 Task: Change the Trello board background to various flower images from Unsplash.
Action: Mouse scrolled (762, 337) with delta (0, 0)
Screenshot: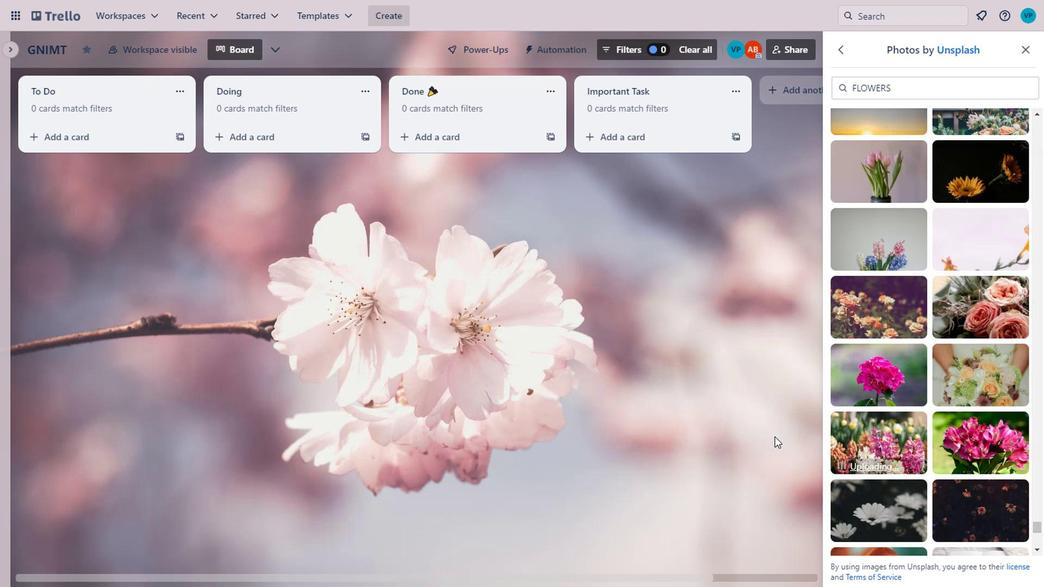 
Action: Mouse scrolled (762, 337) with delta (0, 0)
Screenshot: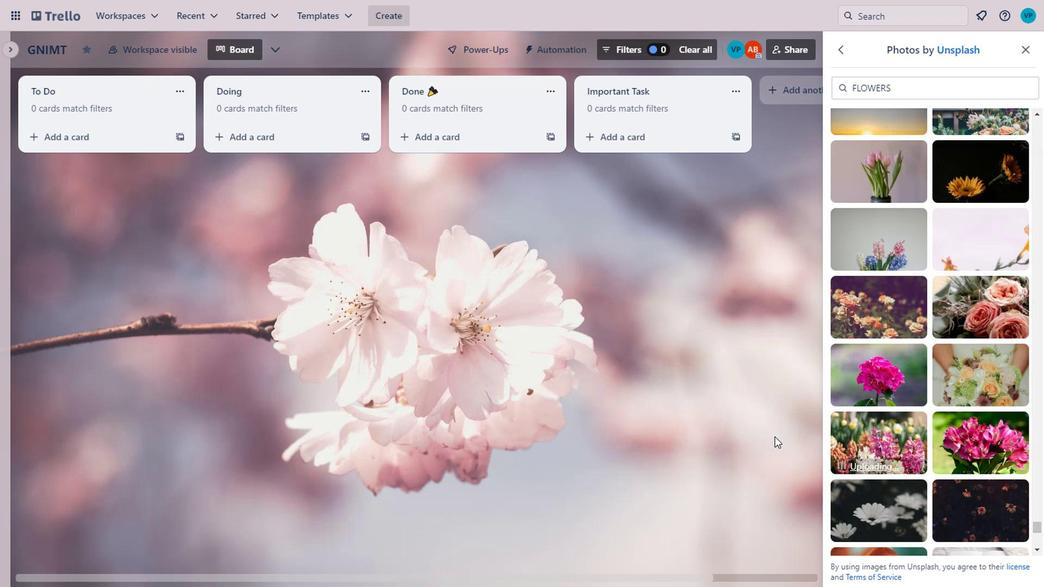 
Action: Mouse moved to (771, 405)
Screenshot: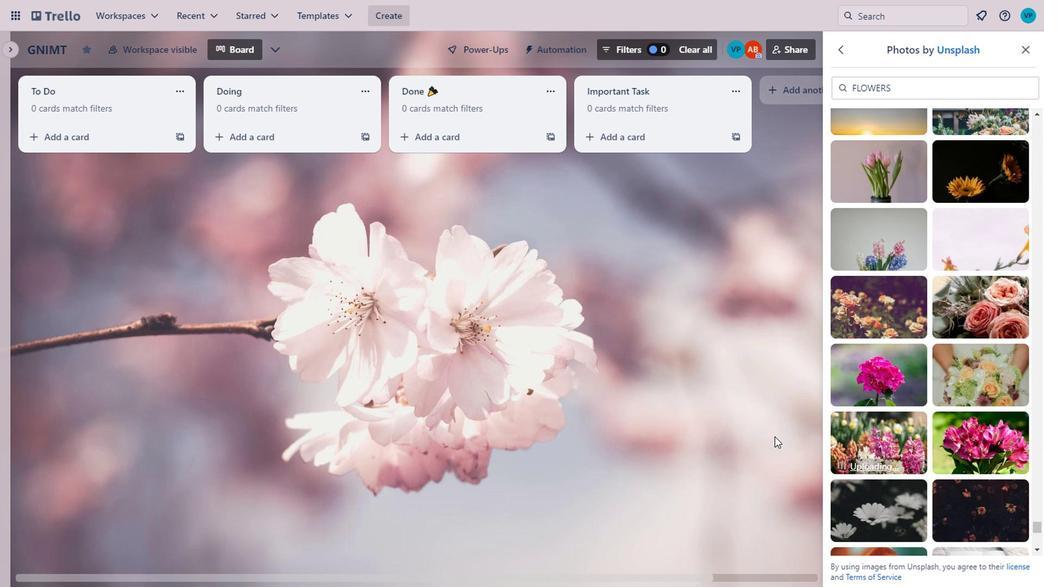 
Action: Mouse pressed left at (771, 405)
Screenshot: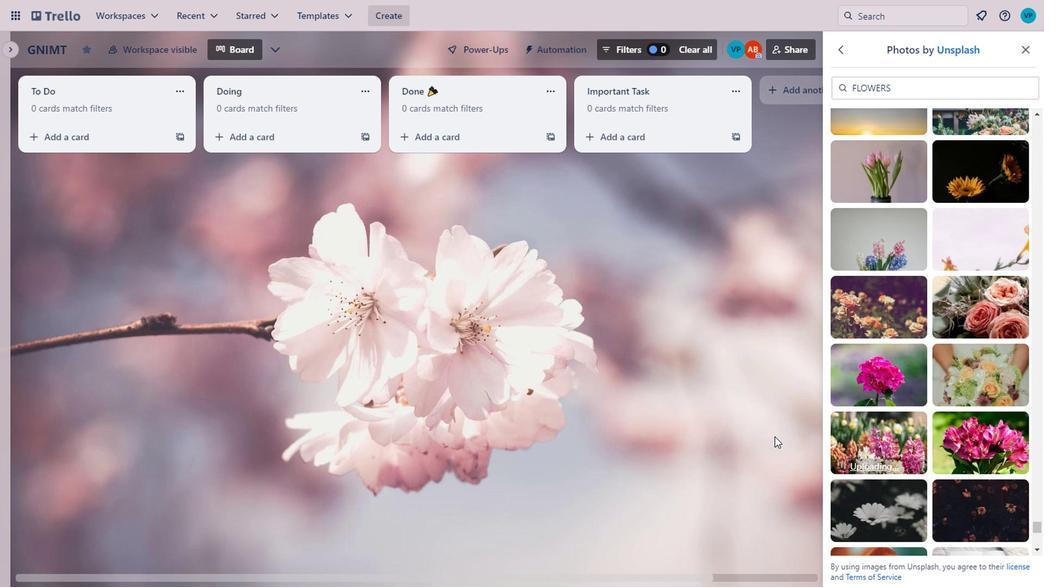 
Action: Mouse moved to (778, 438)
Screenshot: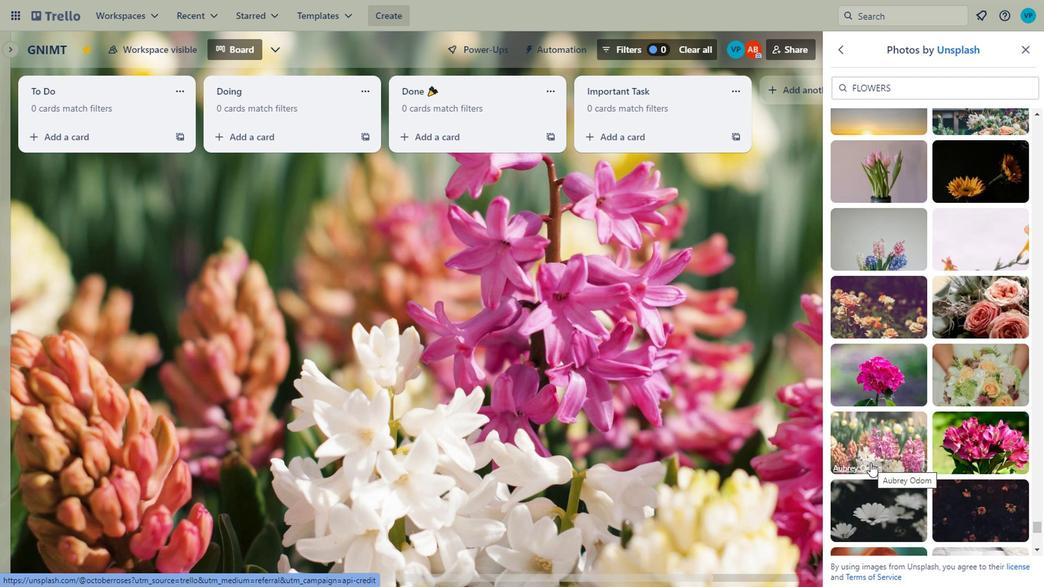 
Action: Mouse scrolled (778, 438) with delta (0, 0)
Screenshot: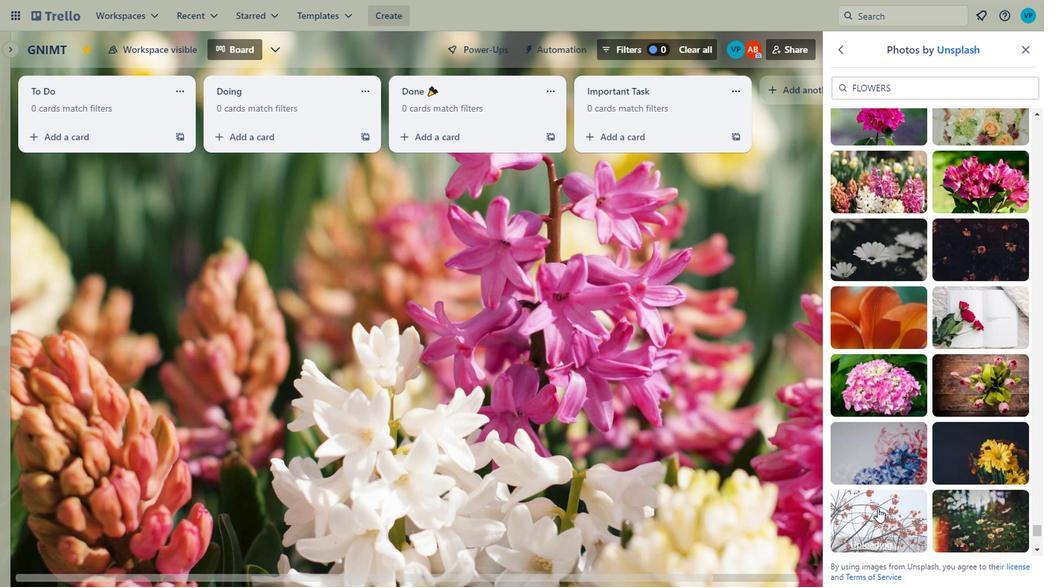
Action: Mouse scrolled (778, 438) with delta (0, 0)
Screenshot: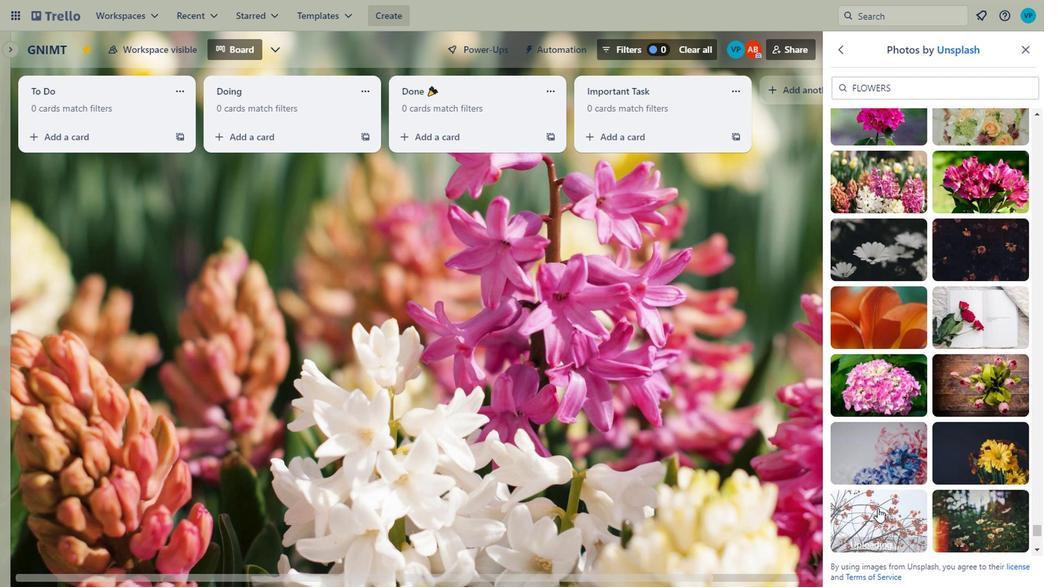 
Action: Mouse scrolled (778, 438) with delta (0, 0)
Screenshot: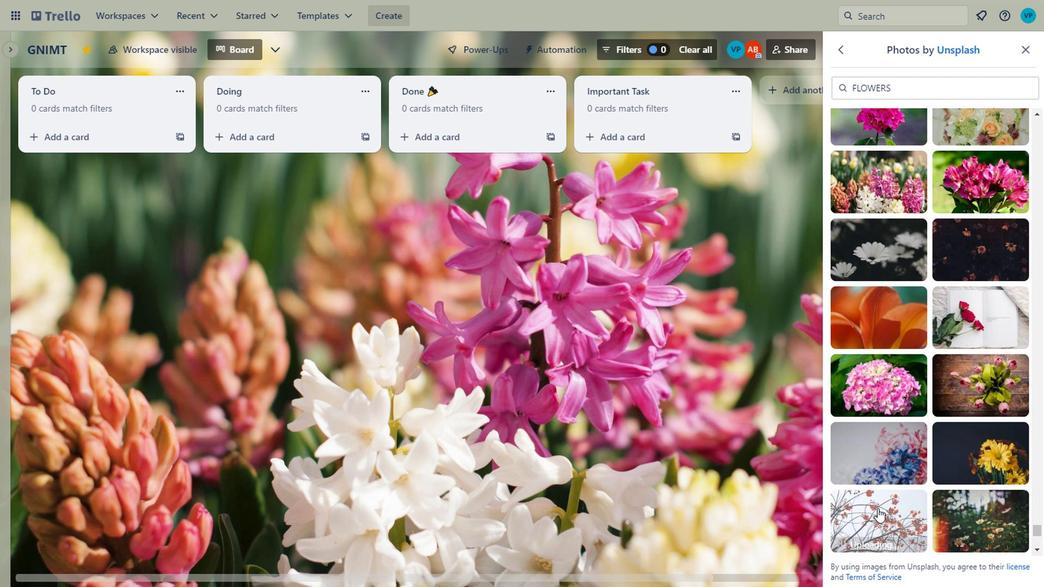 
Action: Mouse moved to (784, 476)
Screenshot: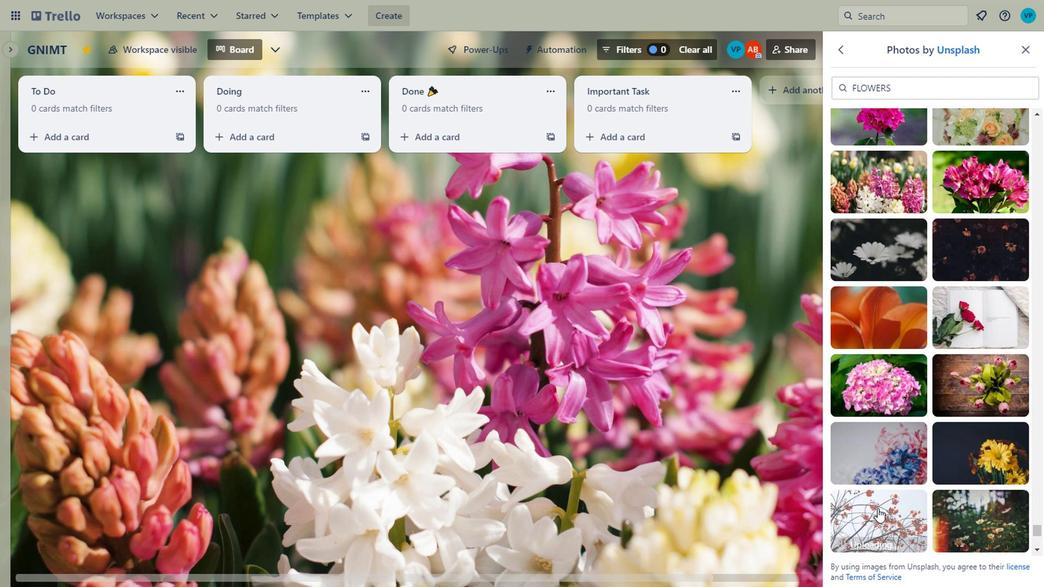 
Action: Mouse pressed left at (784, 476)
Screenshot: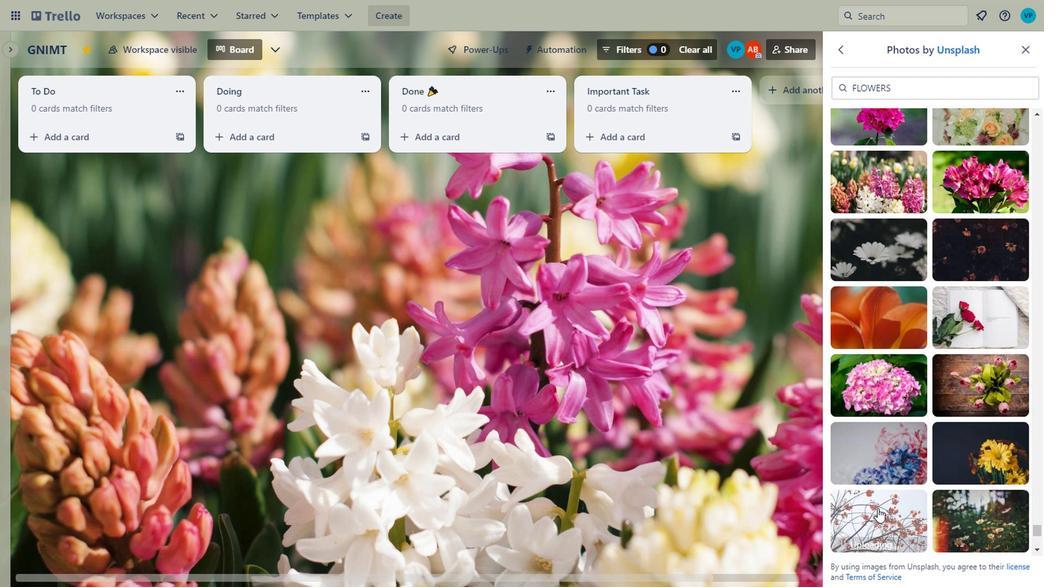 
Action: Mouse scrolled (784, 476) with delta (0, 0)
Screenshot: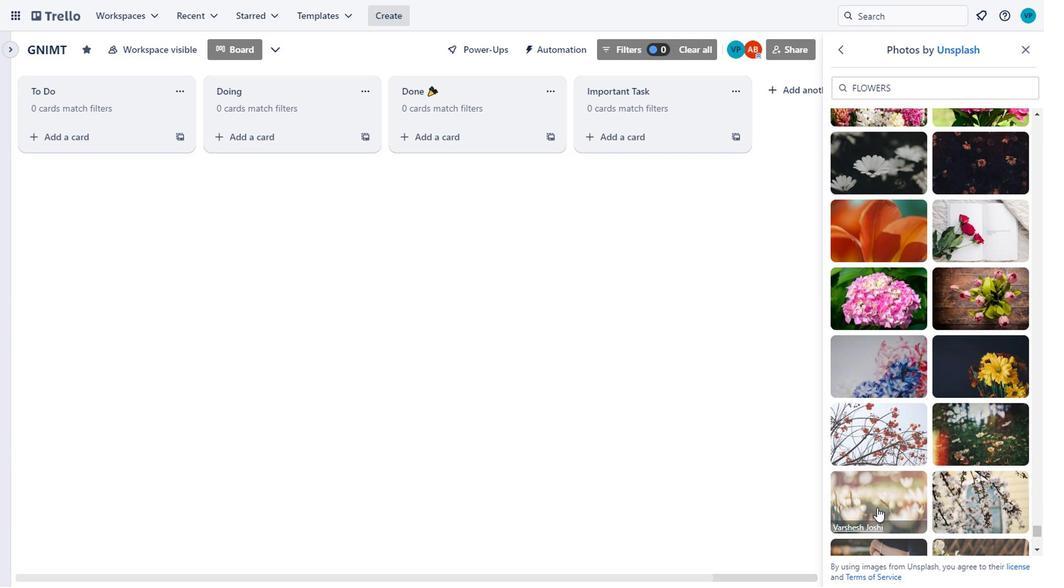 
Action: Mouse moved to (783, 475)
Screenshot: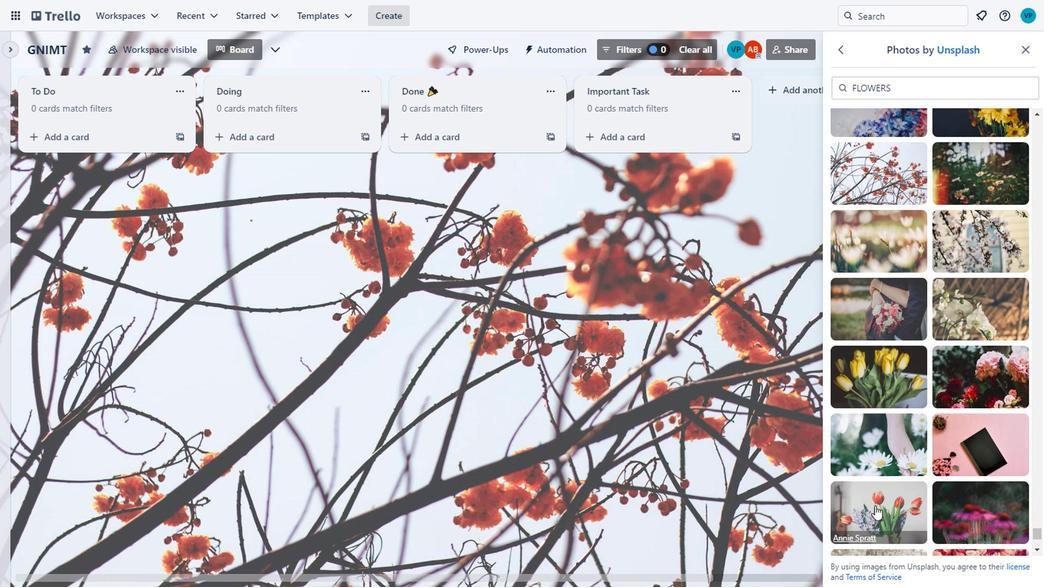 
Action: Mouse scrolled (783, 474) with delta (0, 0)
Screenshot: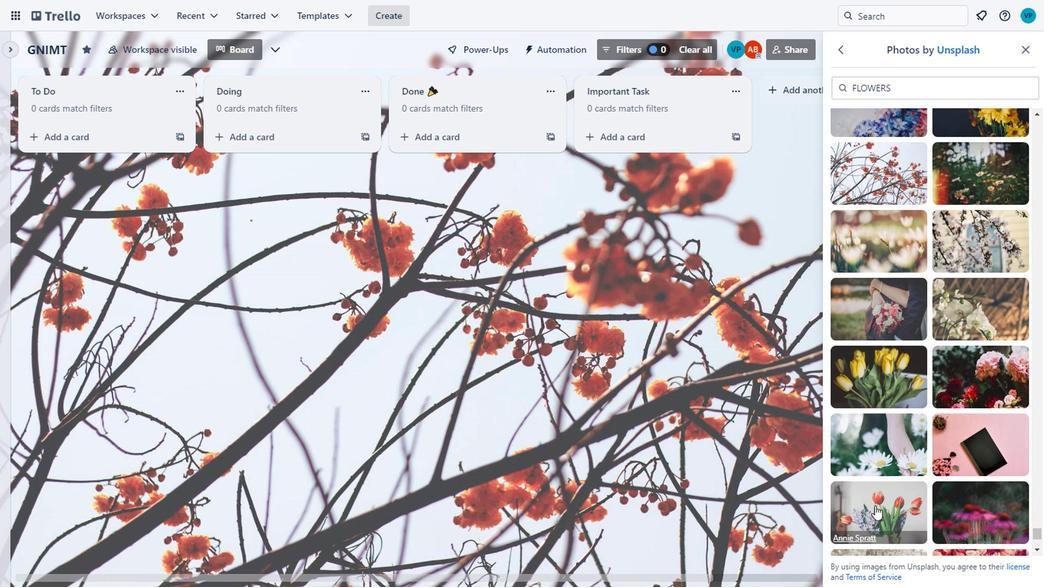 
Action: Mouse scrolled (783, 474) with delta (0, 0)
Screenshot: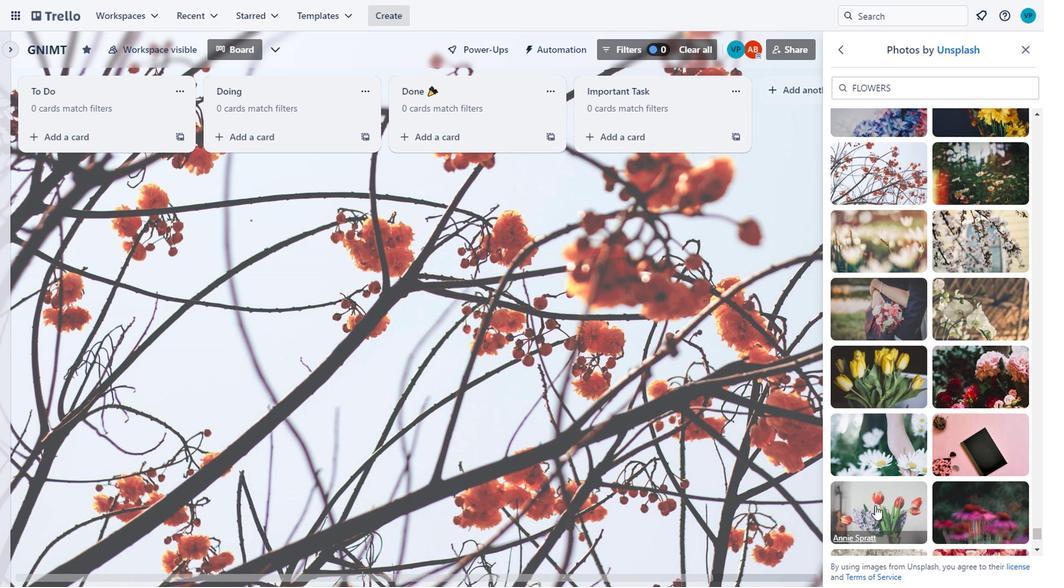 
Action: Mouse scrolled (783, 474) with delta (0, 0)
Screenshot: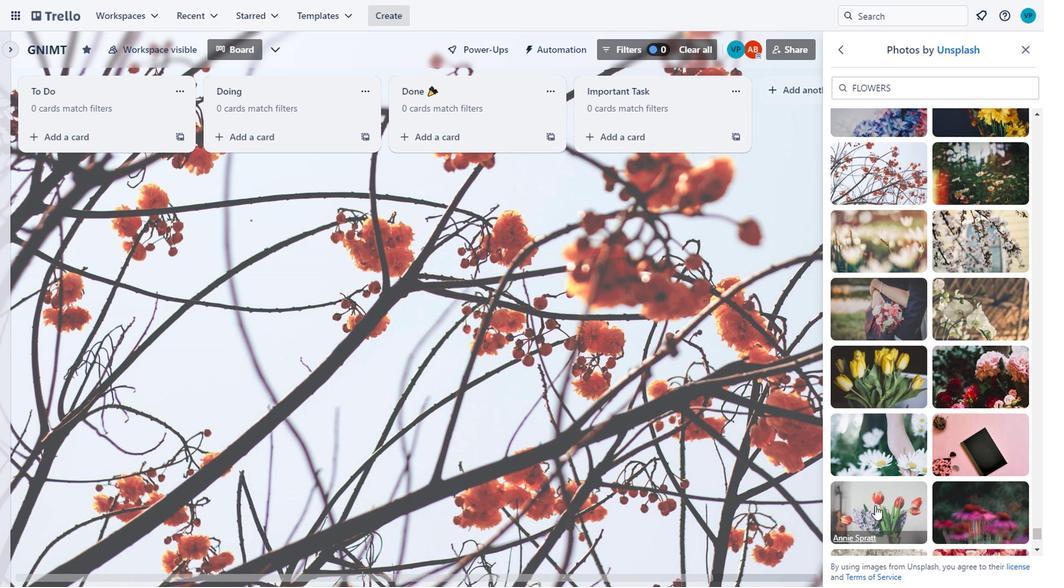 
Action: Mouse moved to (781, 474)
Screenshot: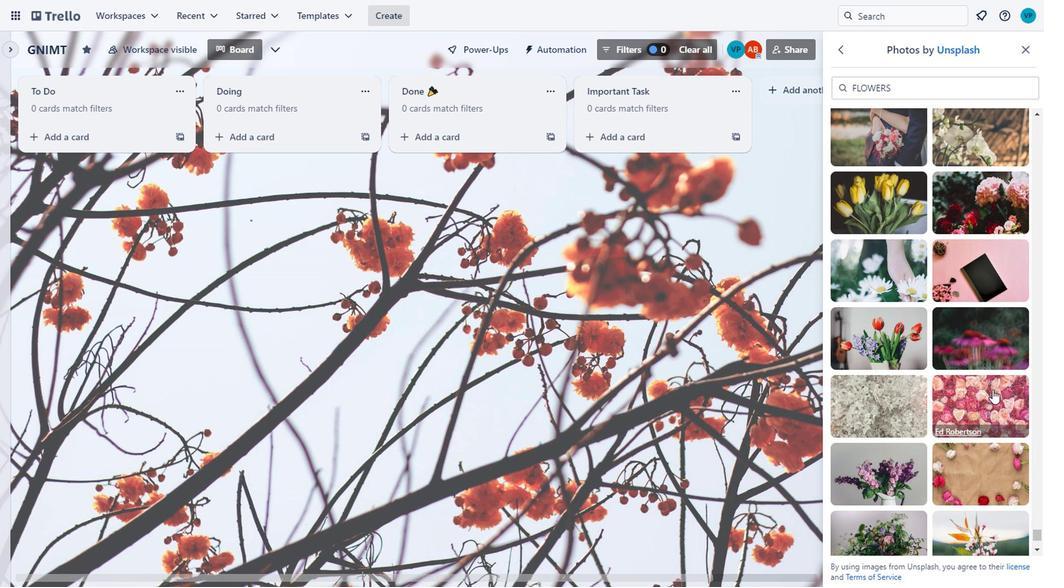 
Action: Mouse scrolled (781, 474) with delta (0, 0)
Screenshot: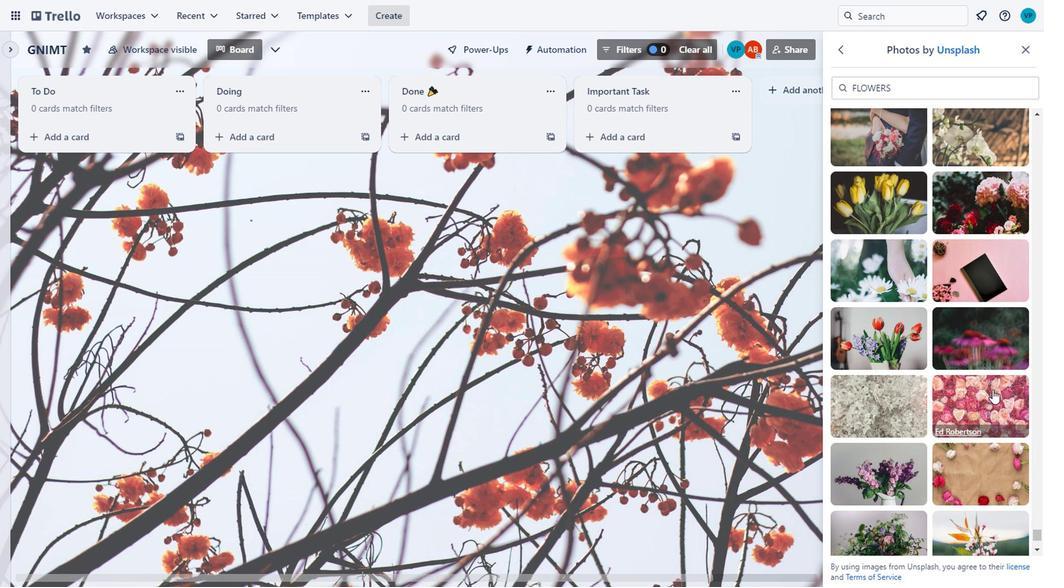 
Action: Mouse moved to (781, 476)
Screenshot: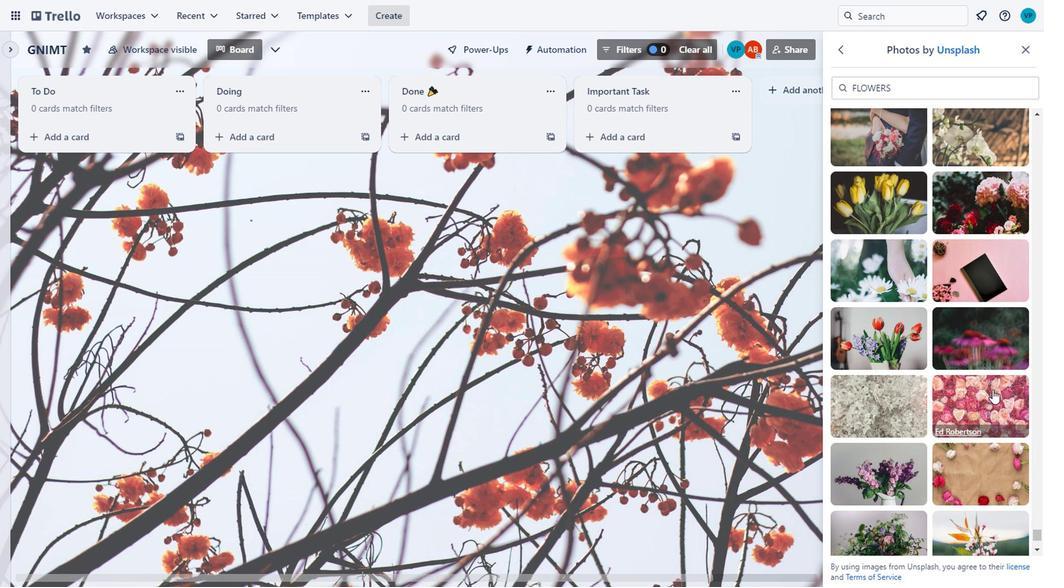 
Action: Mouse scrolled (781, 476) with delta (0, 0)
Screenshot: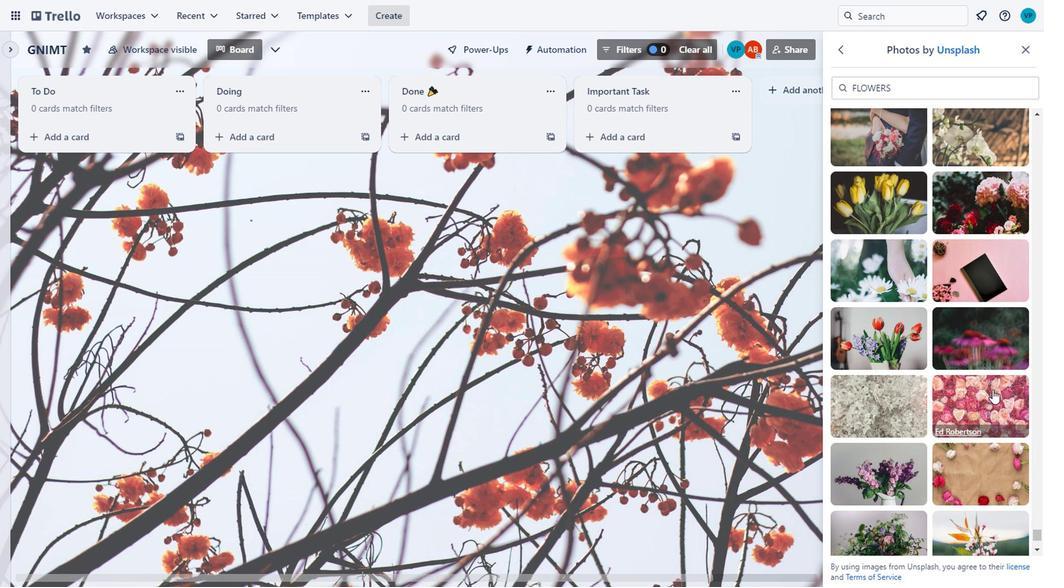 
Action: Mouse moved to (880, 377)
Screenshot: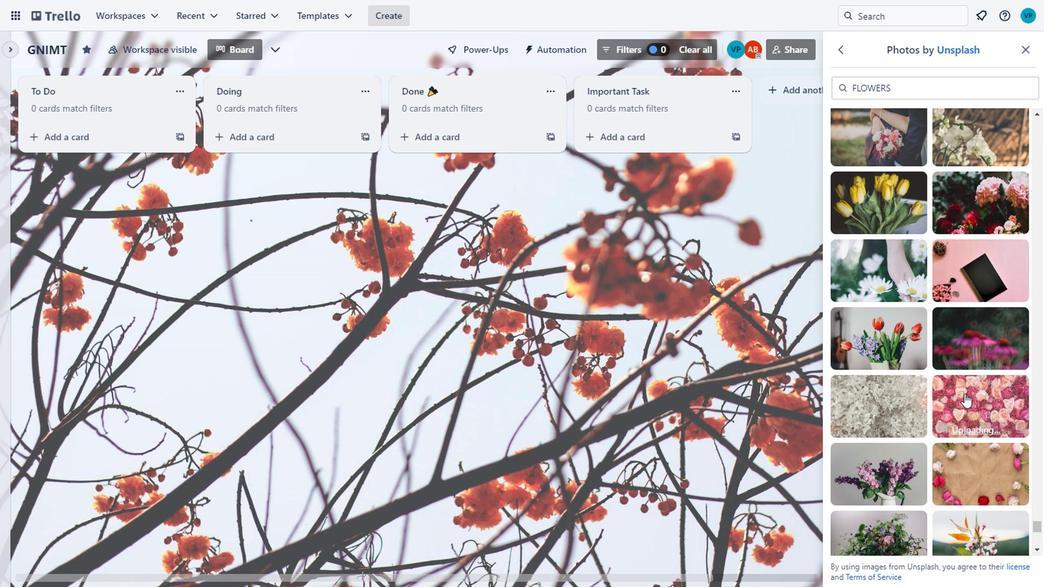 
Action: Mouse pressed left at (880, 377)
Screenshot: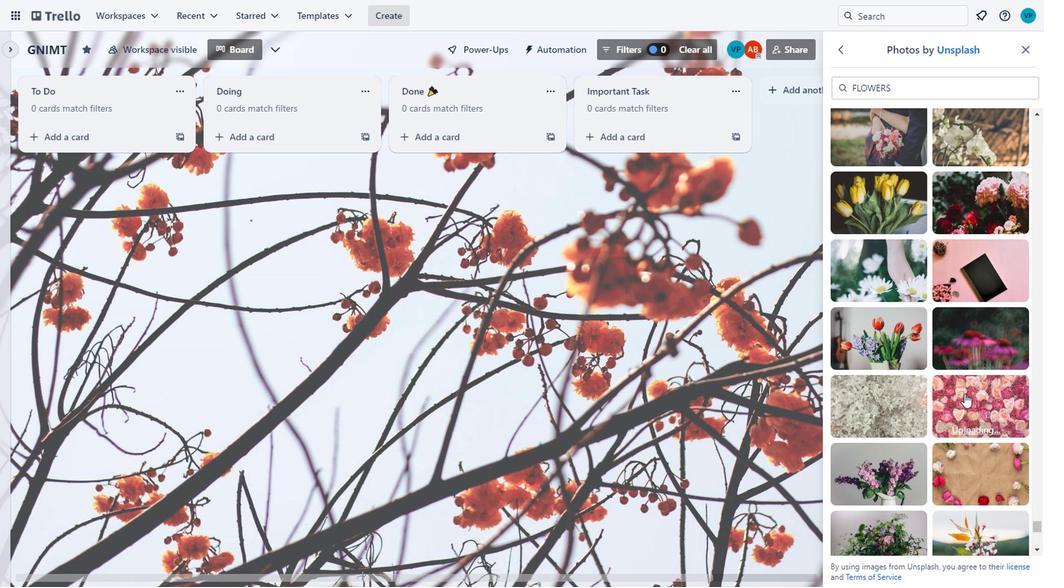 
Action: Mouse moved to (856, 381)
Screenshot: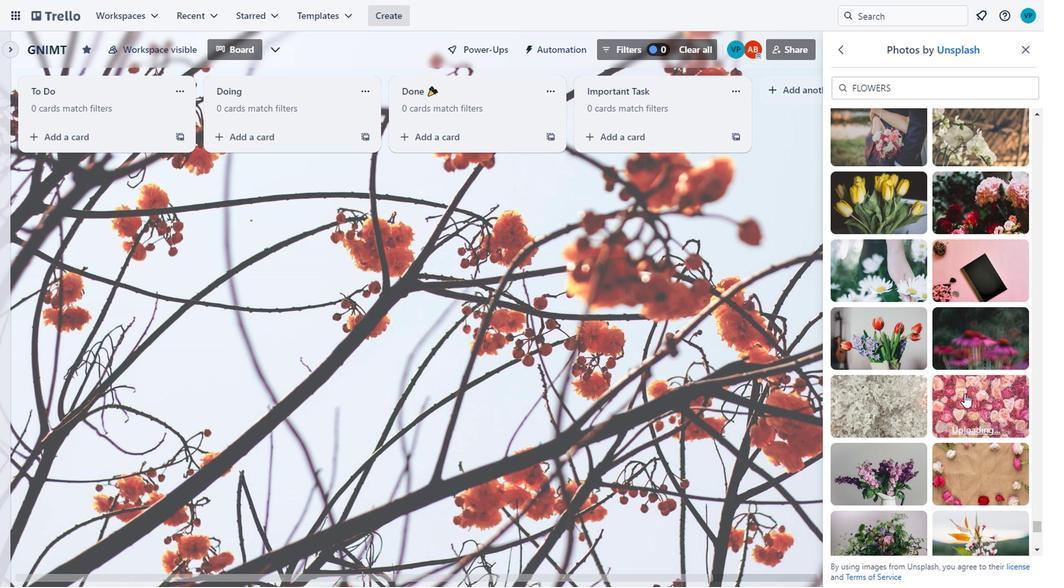 
Action: Mouse scrolled (856, 380) with delta (0, 0)
Screenshot: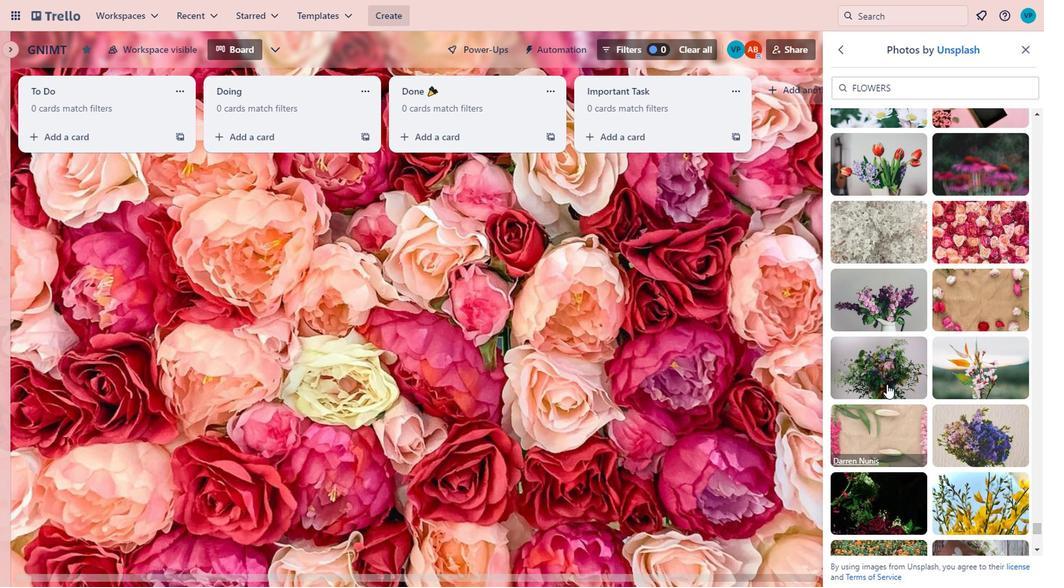 
Action: Mouse scrolled (856, 380) with delta (0, 0)
Screenshot: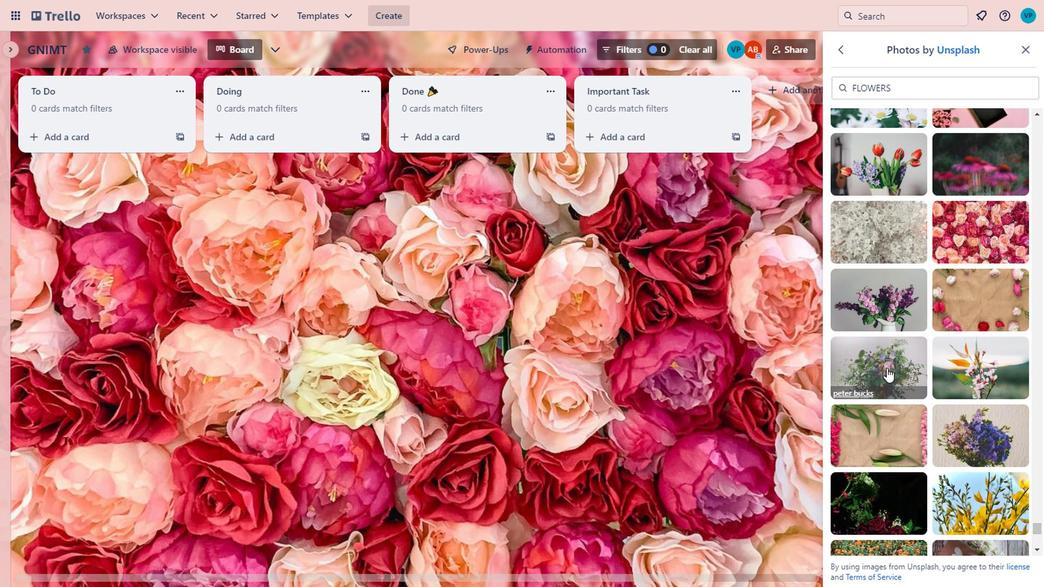 
Action: Mouse moved to (788, 345)
Screenshot: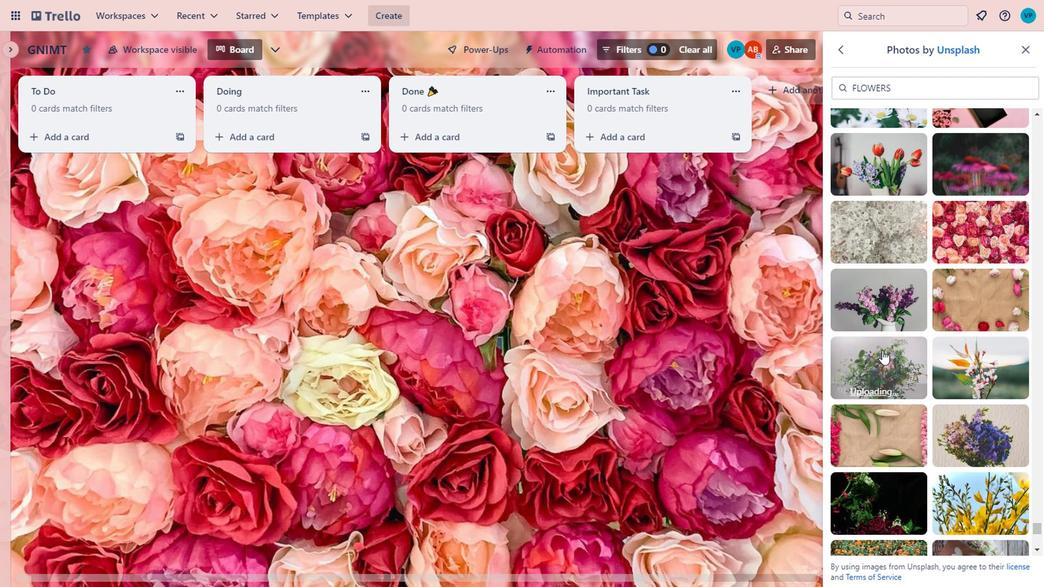 
Action: Mouse pressed left at (788, 345)
Screenshot: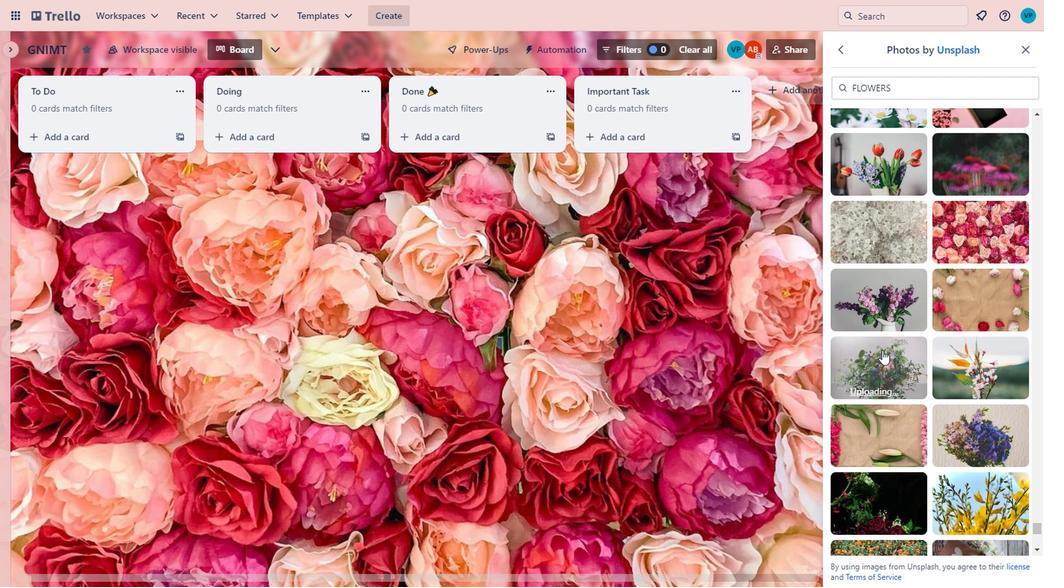 
Action: Mouse moved to (868, 287)
Screenshot: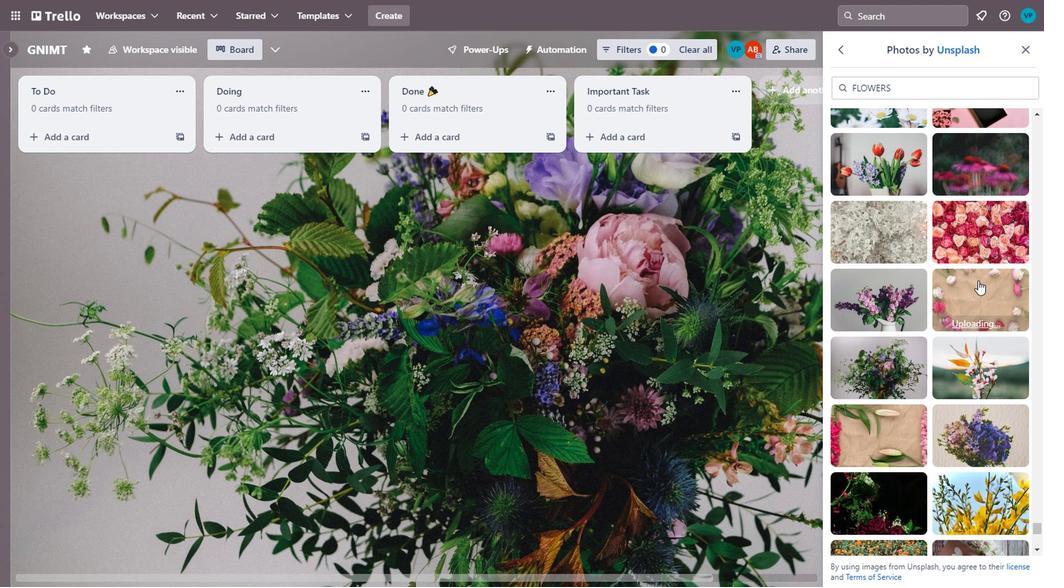 
Action: Mouse pressed left at (868, 287)
Screenshot: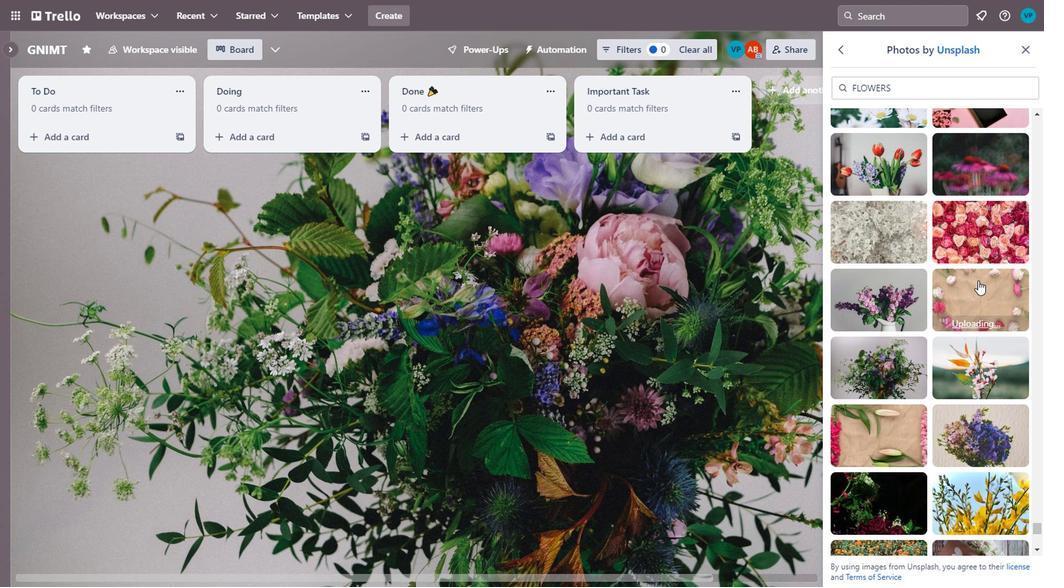 
Action: Mouse moved to (859, 303)
Screenshot: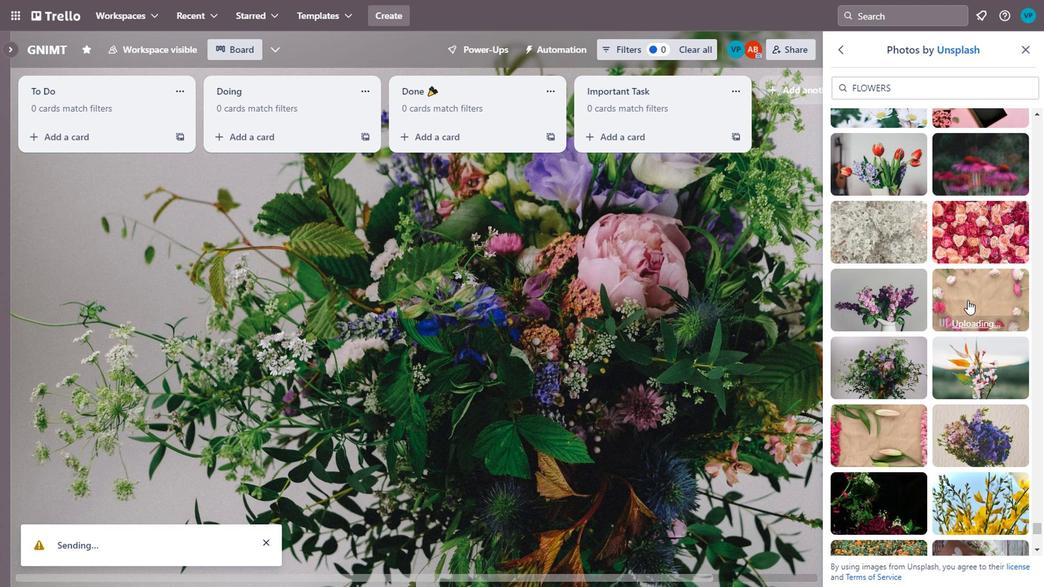 
Action: Mouse scrolled (859, 302) with delta (0, 0)
Screenshot: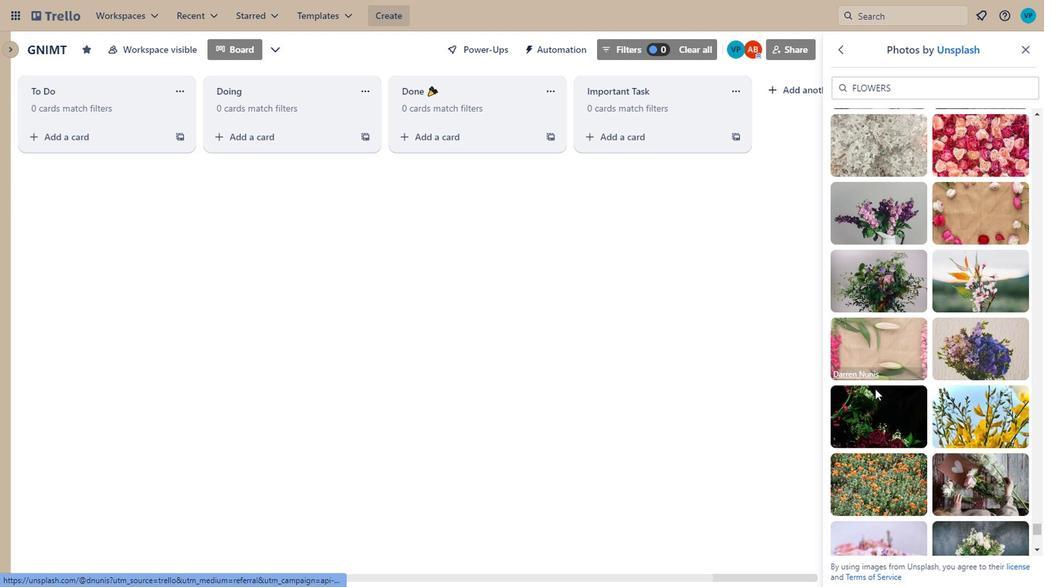 
Action: Mouse moved to (799, 365)
Screenshot: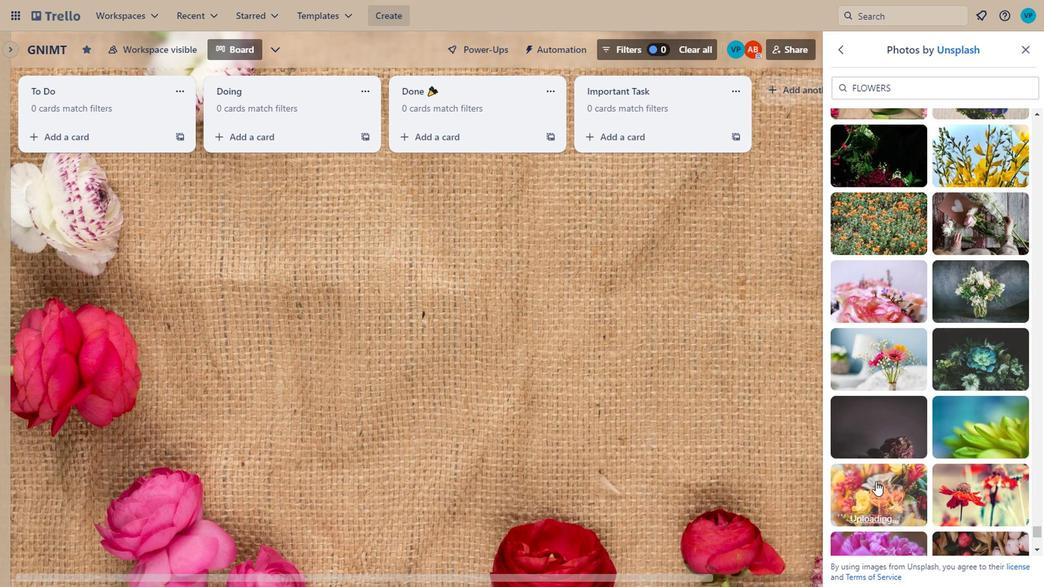 
Action: Mouse scrolled (799, 365) with delta (0, 0)
Screenshot: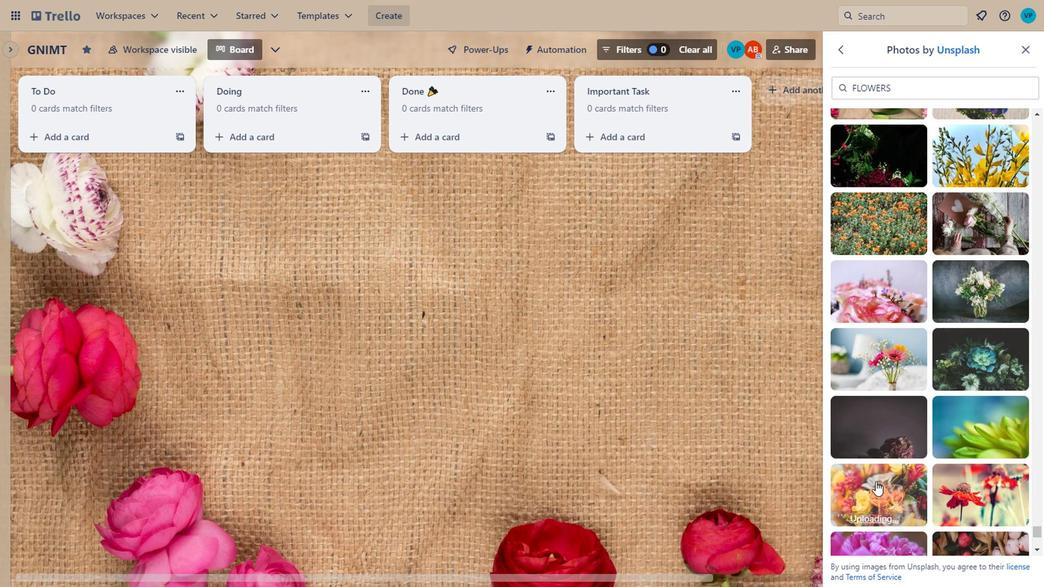 
Action: Mouse scrolled (799, 365) with delta (0, 0)
Screenshot: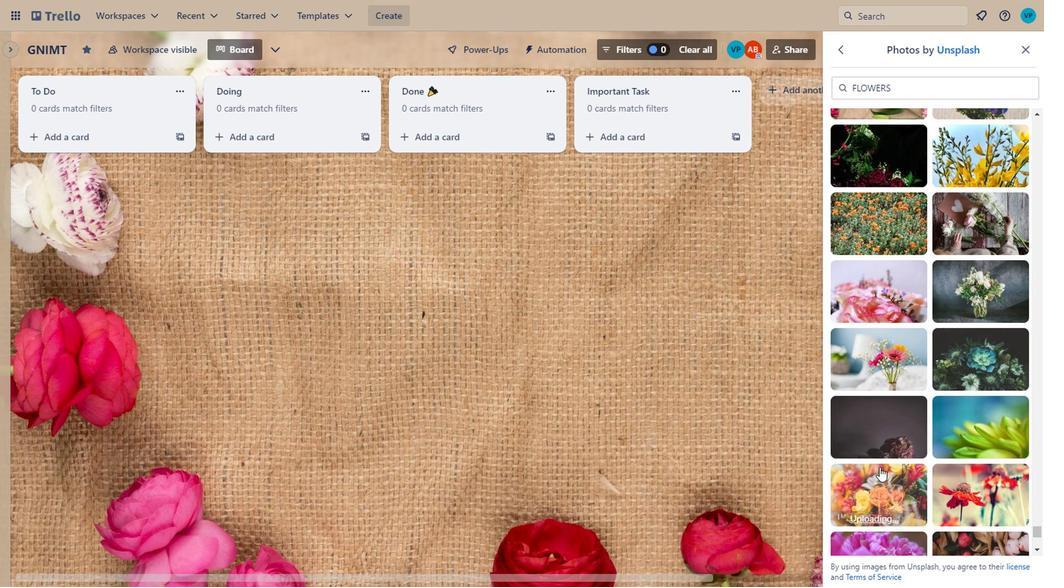 
Action: Mouse moved to (799, 366)
Screenshot: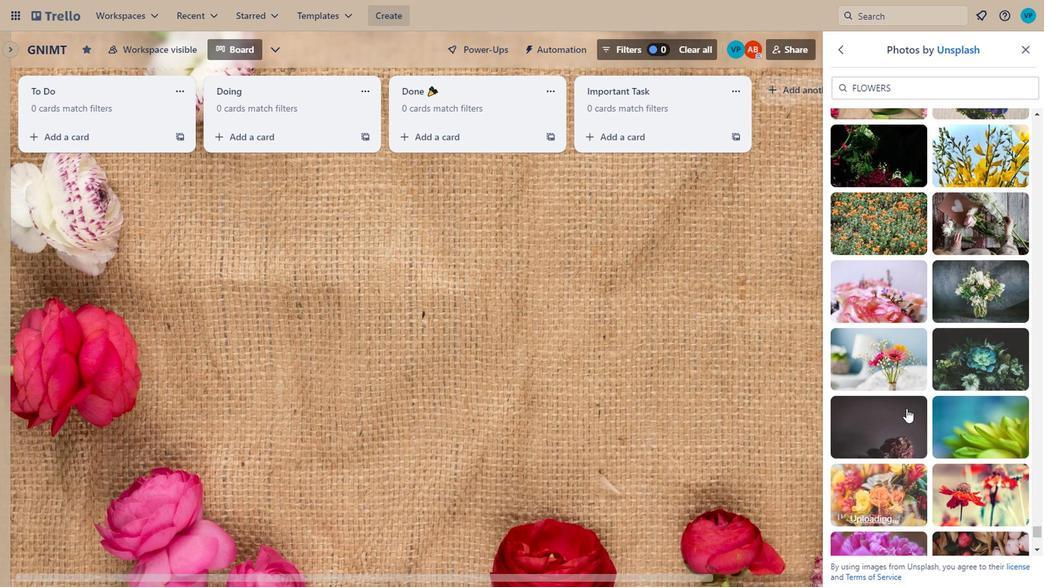 
Action: Mouse scrolled (799, 365) with delta (0, 0)
Screenshot: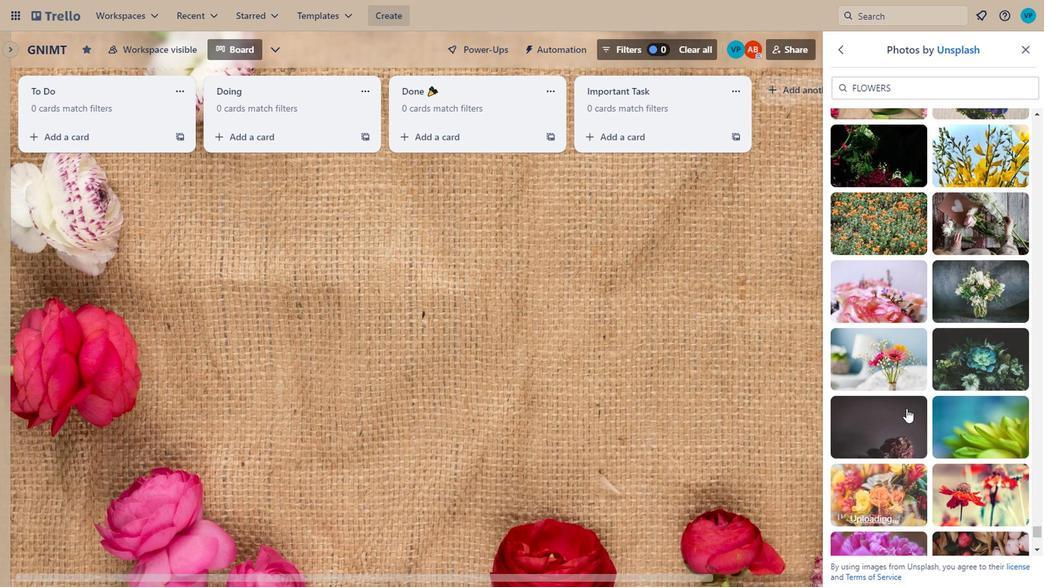 
Action: Mouse moved to (783, 454)
Screenshot: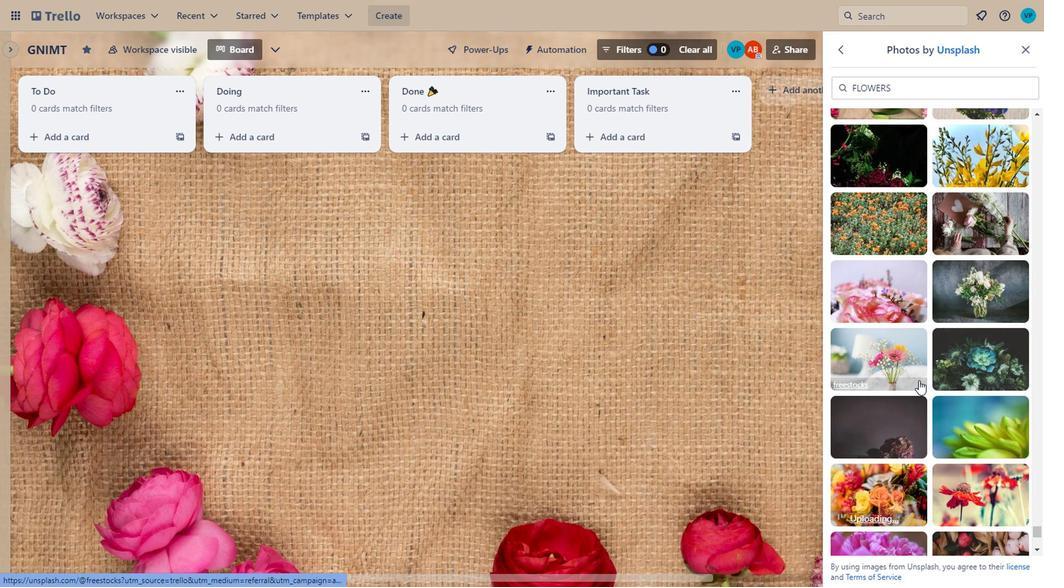 
Action: Mouse pressed left at (783, 454)
Screenshot: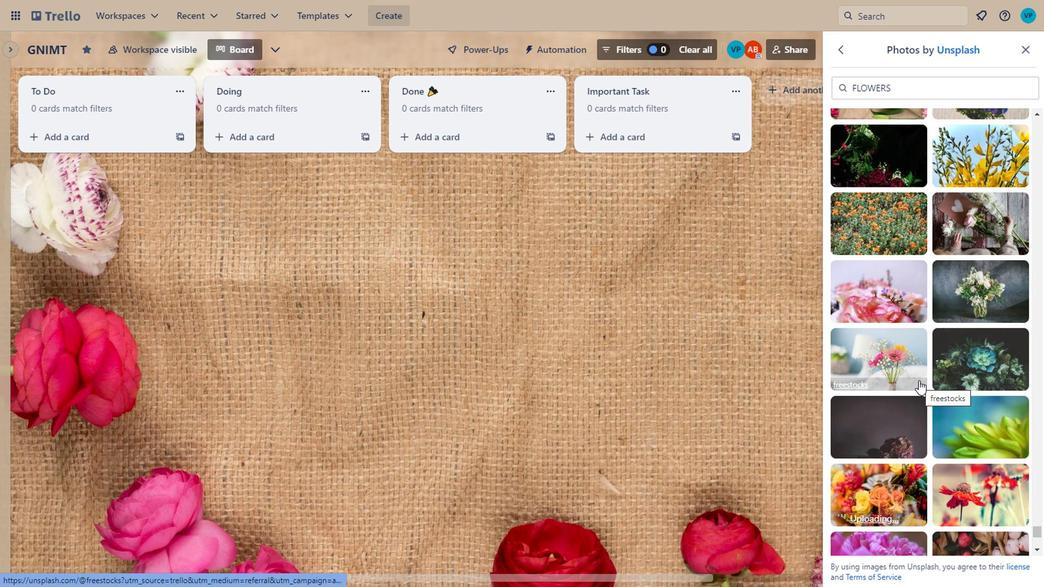 
Action: Mouse moved to (818, 370)
Screenshot: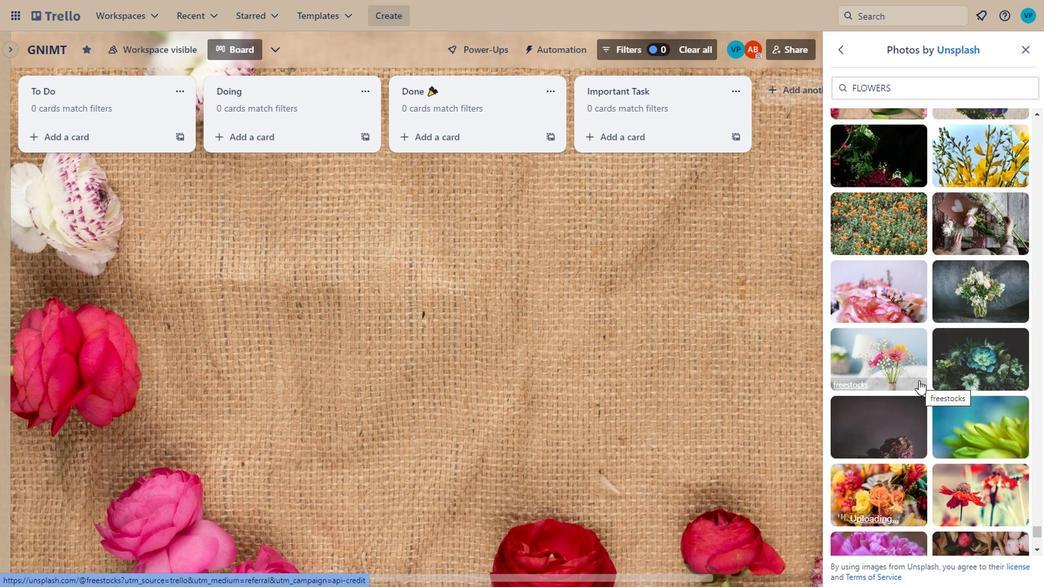
Action: Mouse scrolled (818, 369) with delta (0, 0)
Screenshot: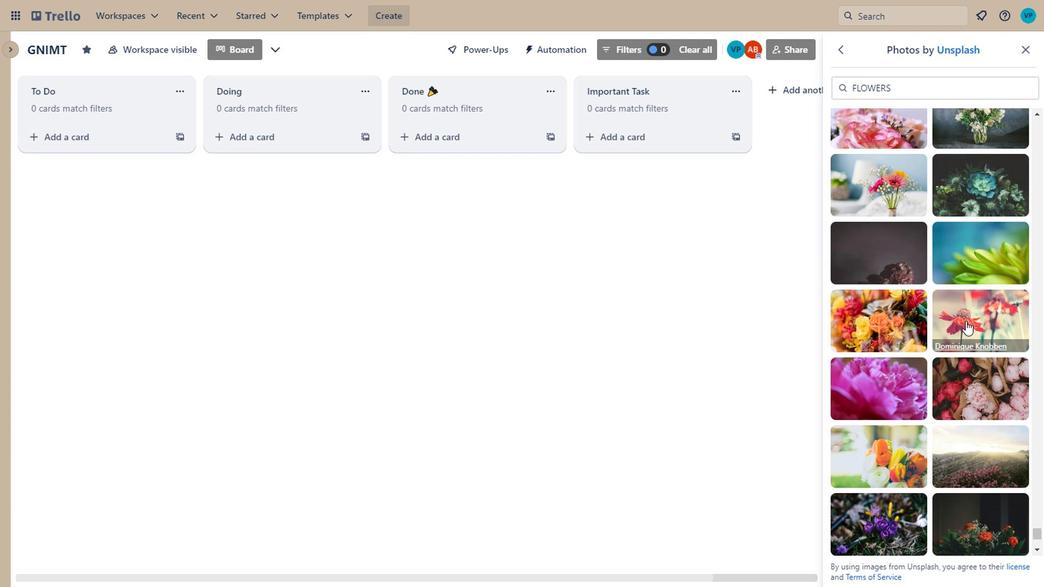
Action: Mouse scrolled (818, 369) with delta (0, 0)
Screenshot: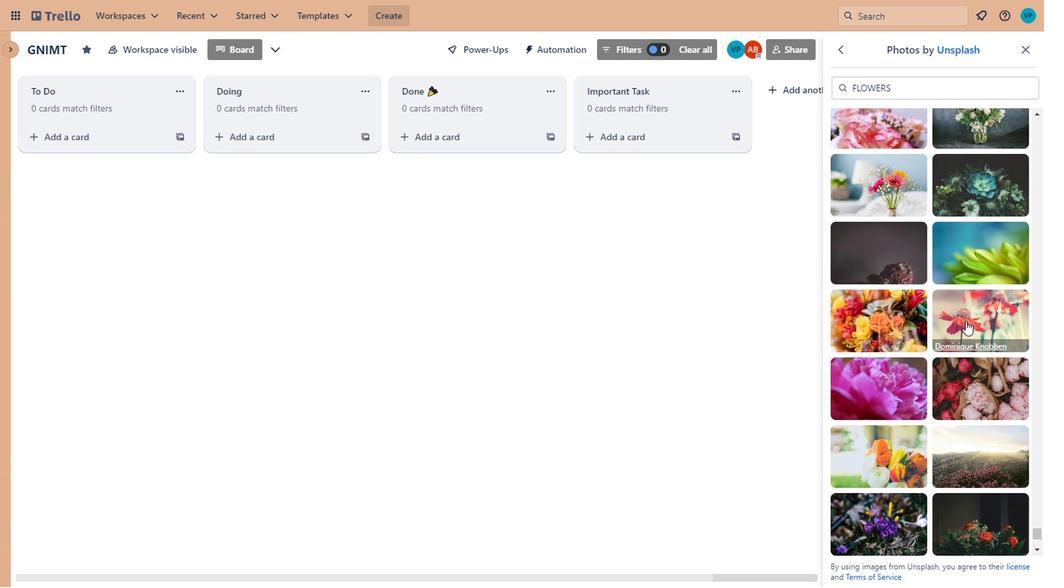 
Action: Mouse moved to (802, 363)
Screenshot: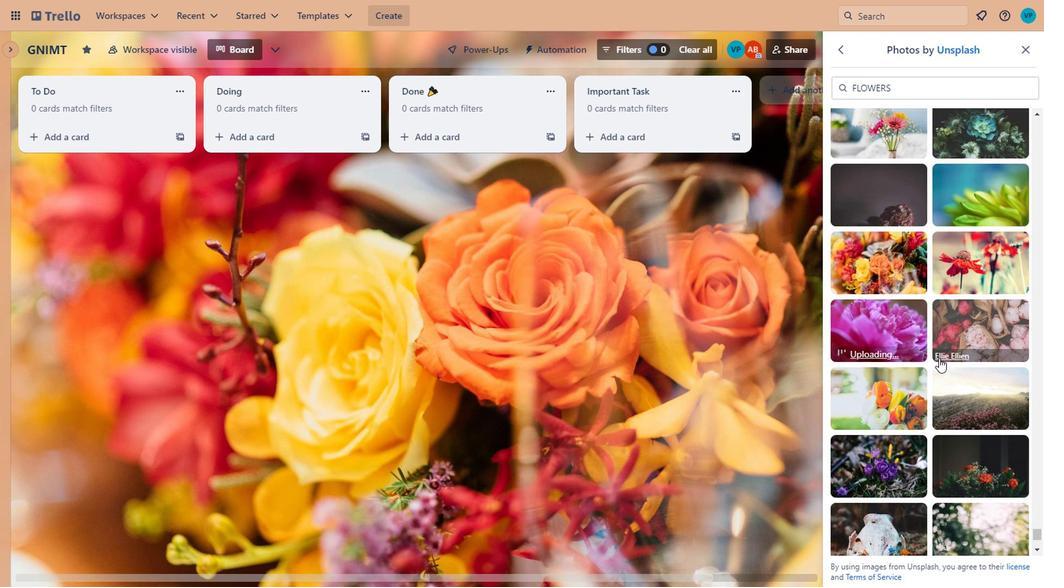 
Action: Mouse pressed left at (802, 363)
Screenshot: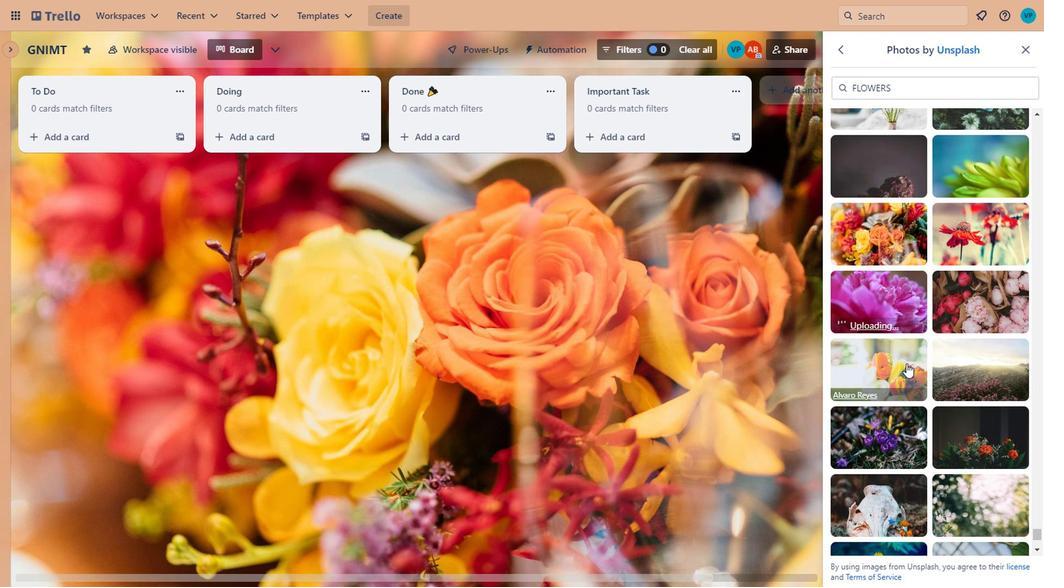 
Action: Mouse moved to (835, 351)
Screenshot: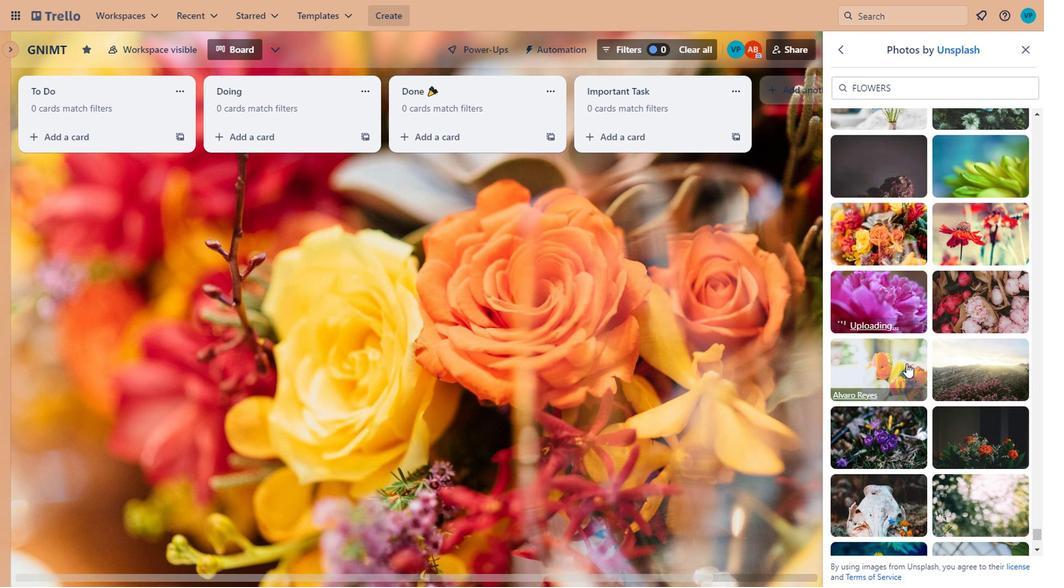 
Action: Mouse scrolled (835, 351) with delta (0, 0)
Screenshot: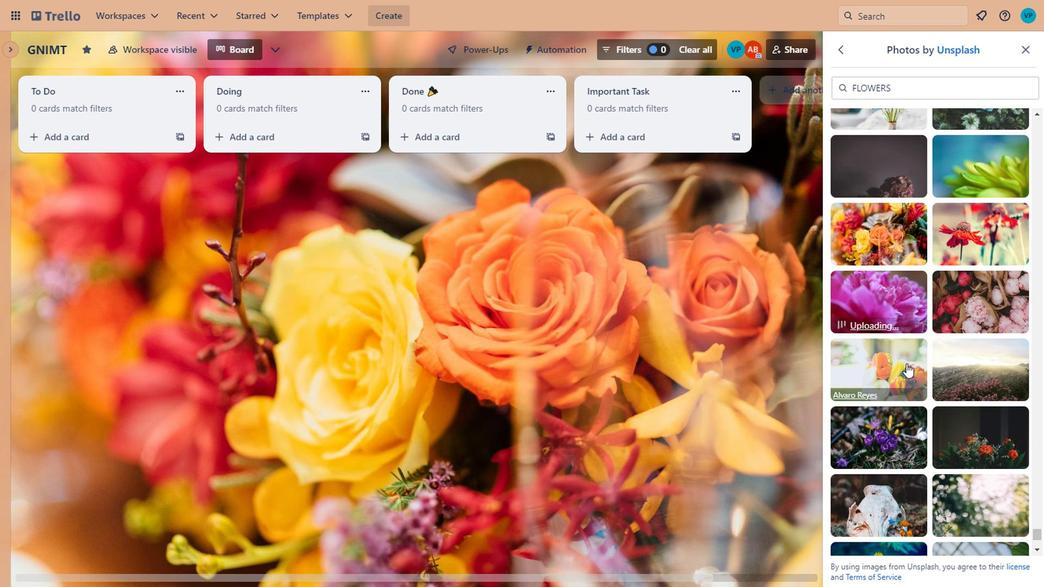 
Action: Mouse moved to (779, 345)
Screenshot: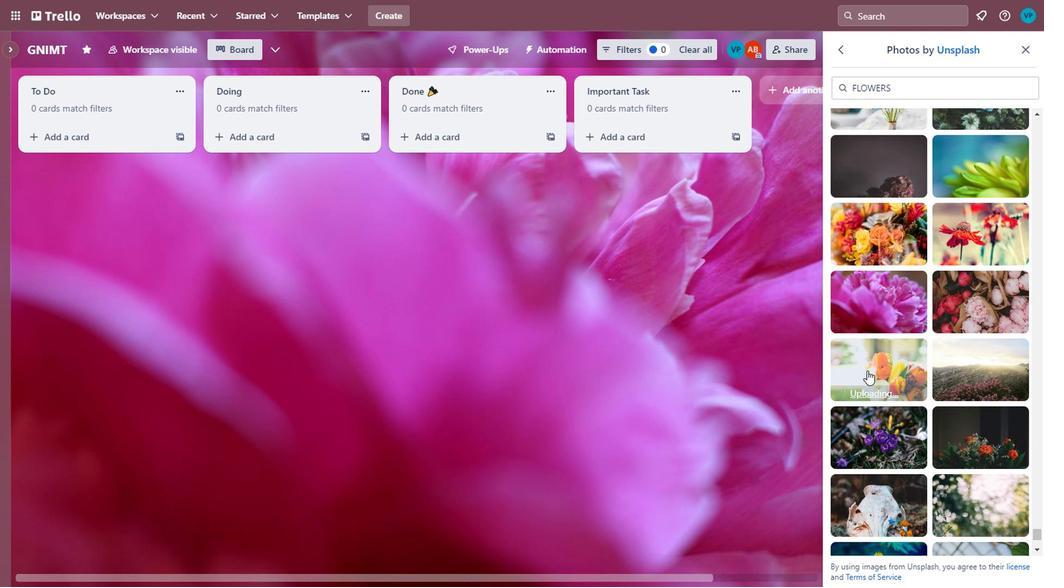 
Action: Mouse pressed left at (779, 345)
Screenshot: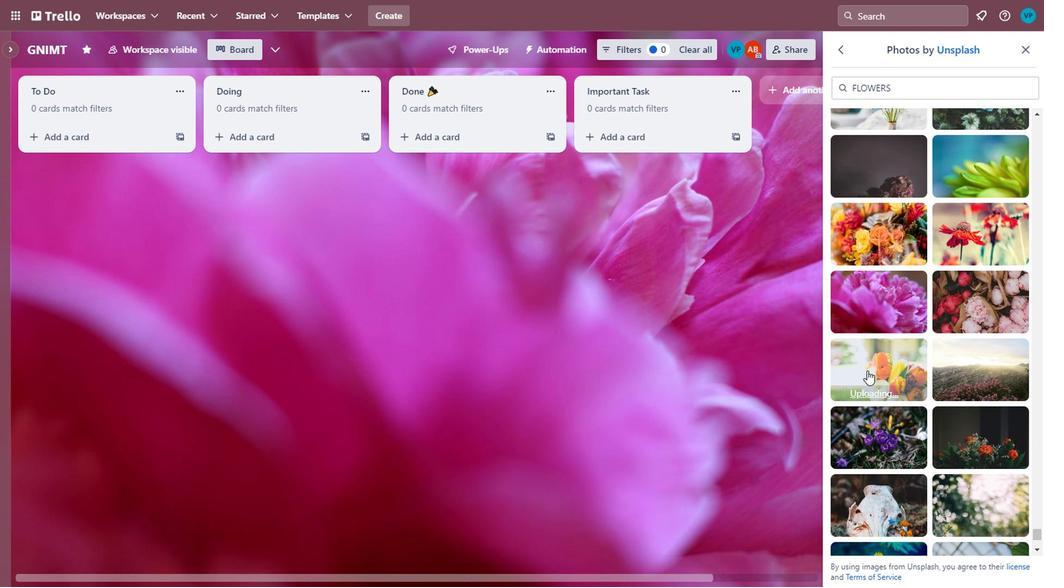 
Action: Mouse moved to (706, 290)
Screenshot: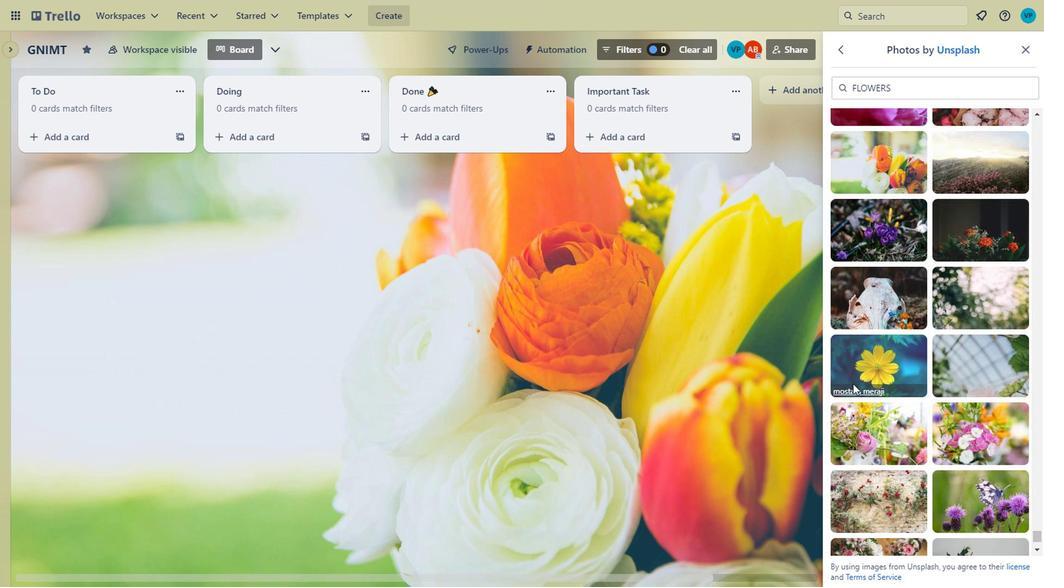 
Action: Mouse scrolled (706, 290) with delta (0, 0)
Screenshot: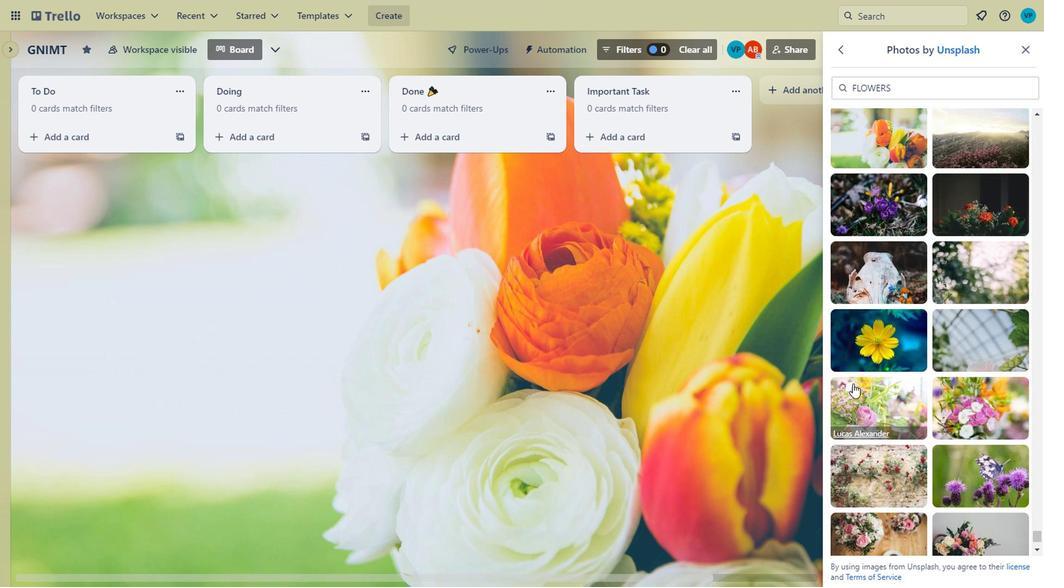 
Action: Mouse moved to (701, 288)
Screenshot: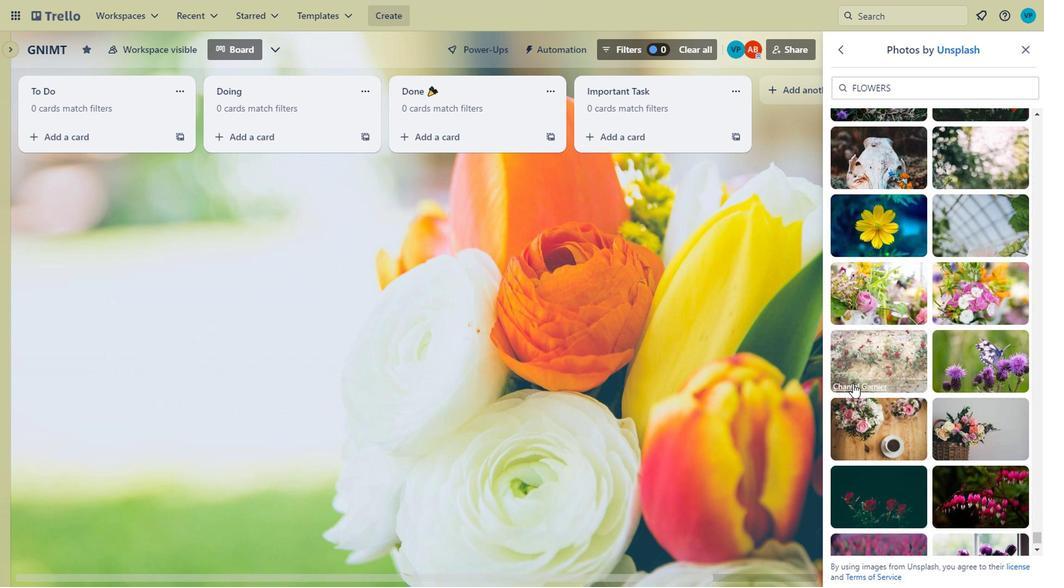 
Action: Mouse scrolled (701, 288) with delta (0, 0)
Screenshot: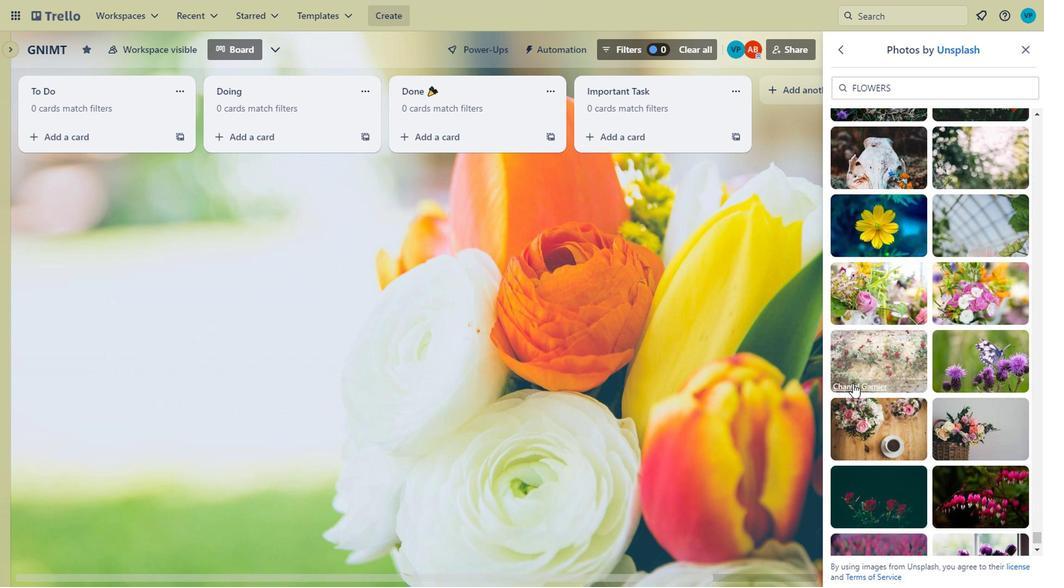 
Action: Mouse moved to (700, 288)
Screenshot: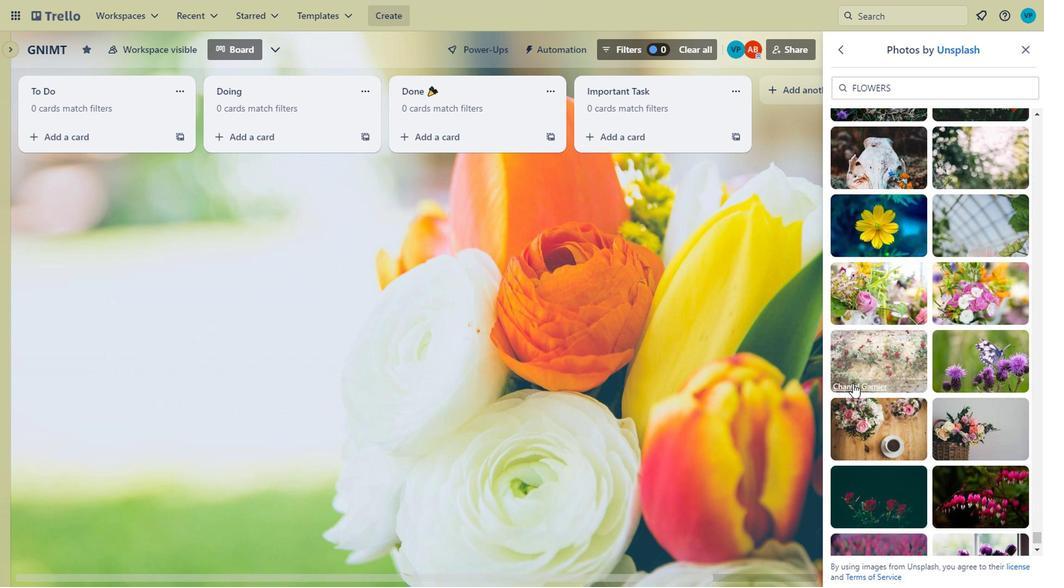 
Action: Mouse scrolled (700, 287) with delta (0, 0)
Screenshot: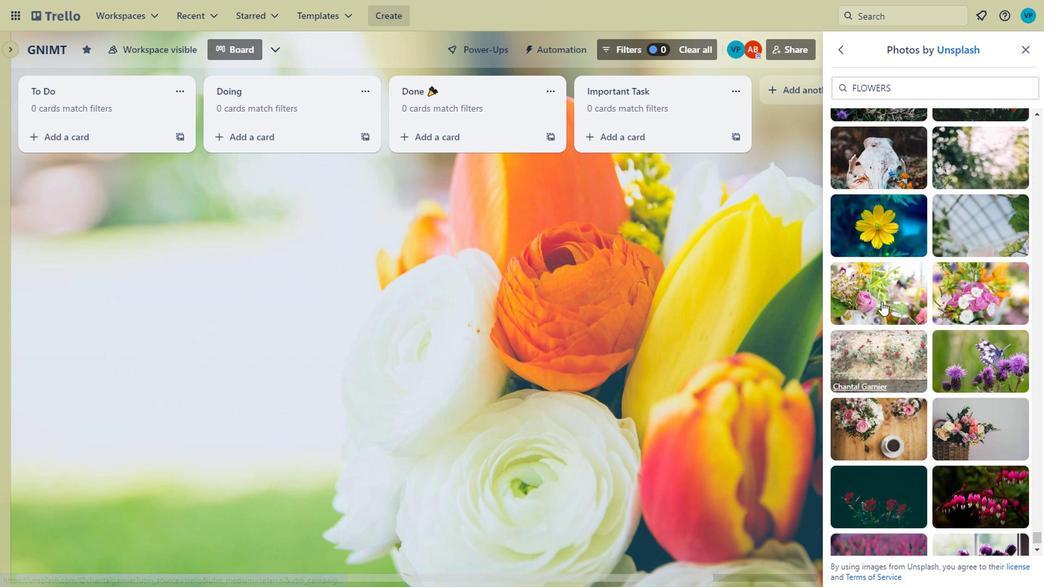 
Action: Mouse scrolled (700, 287) with delta (0, 0)
Screenshot: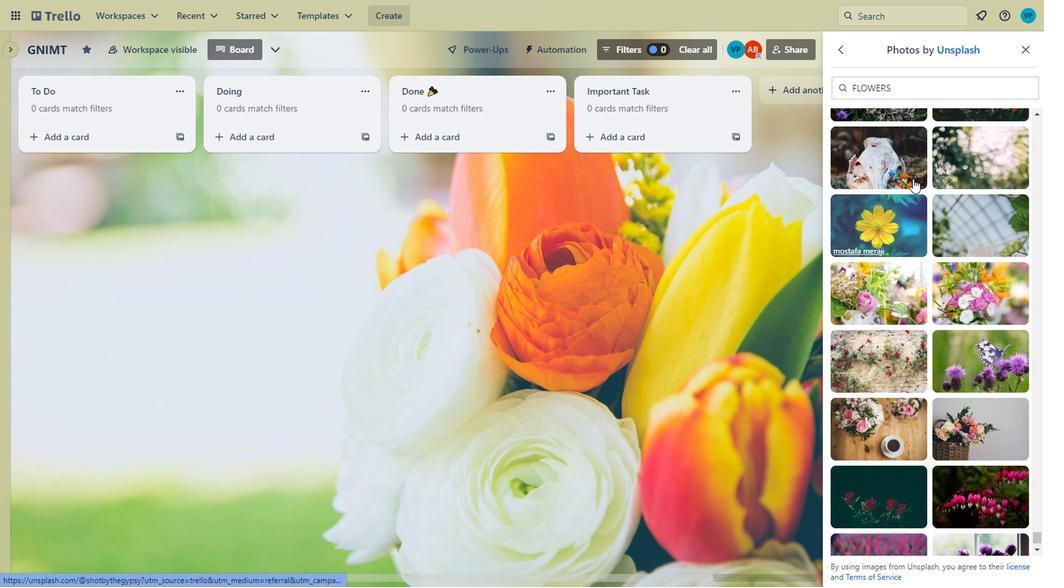 
Action: Mouse moved to (762, 367)
Screenshot: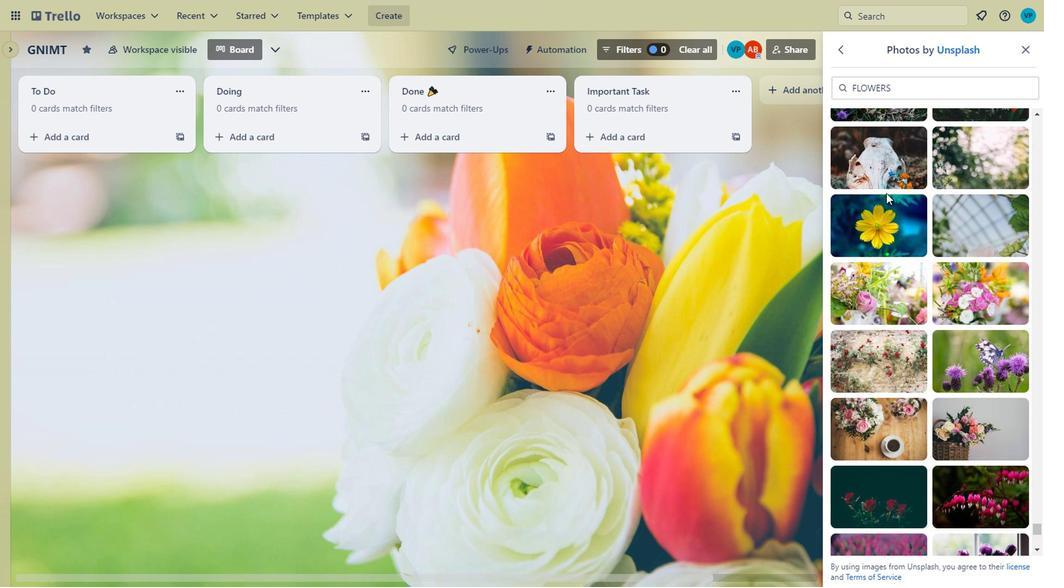 
Action: Mouse scrolled (762, 367) with delta (0, 0)
Screenshot: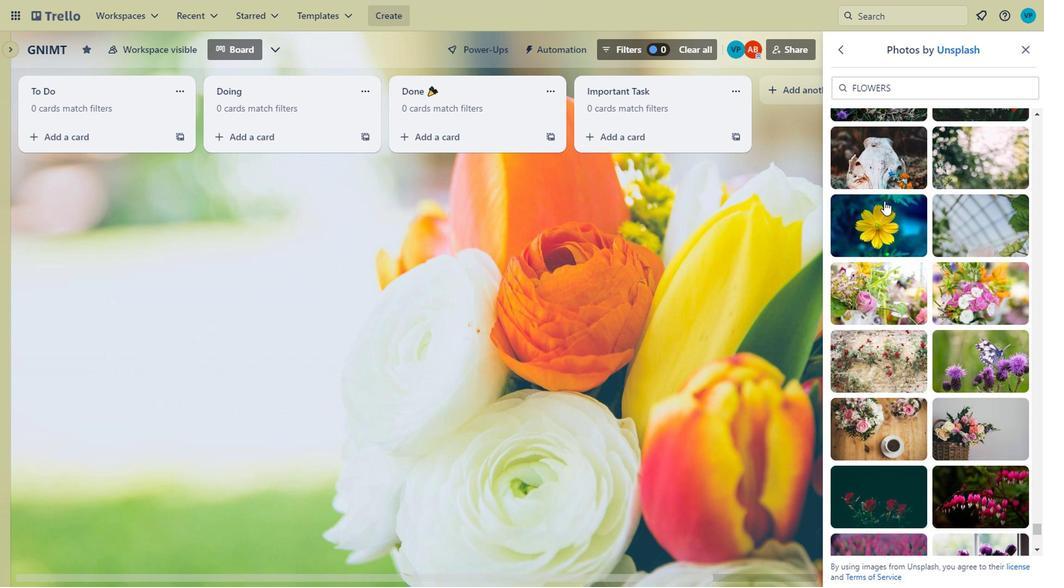 
Action: Mouse moved to (764, 373)
Screenshot: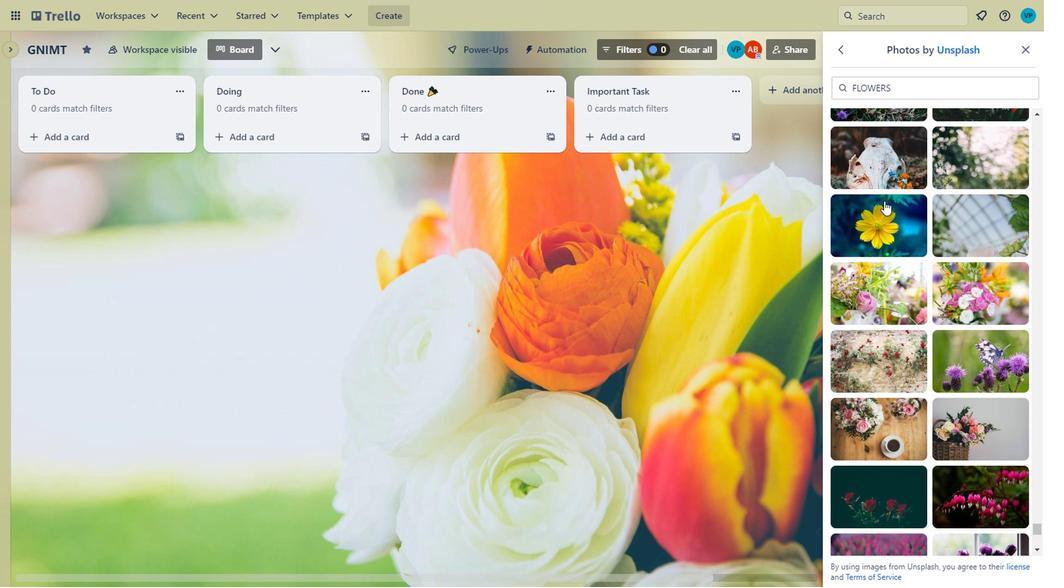 
Action: Mouse scrolled (764, 372) with delta (0, 0)
Screenshot: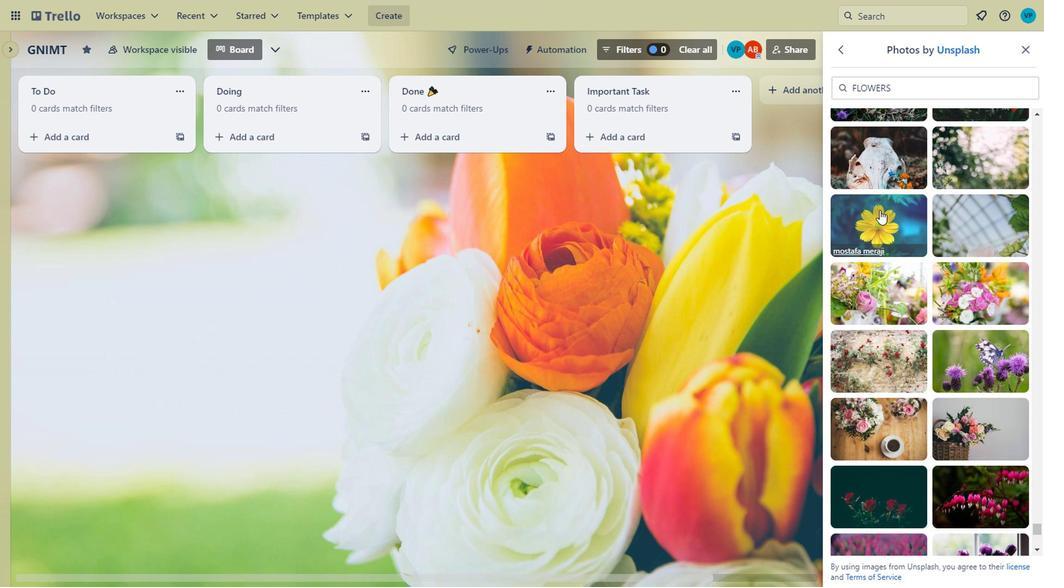 
Action: Mouse scrolled (764, 372) with delta (0, 0)
Screenshot: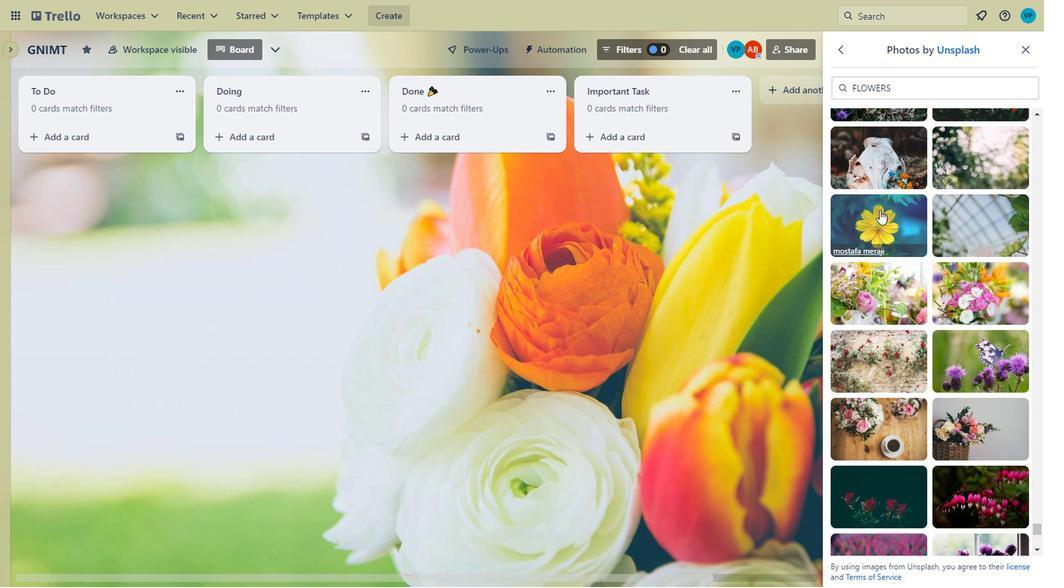 
Action: Mouse scrolled (764, 372) with delta (0, 0)
Screenshot: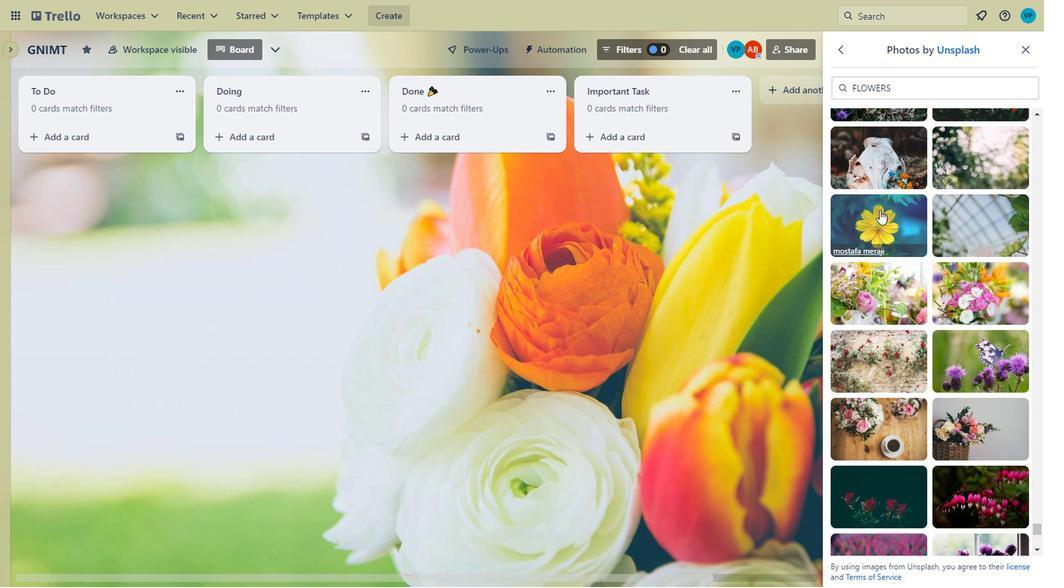 
Action: Mouse moved to (786, 228)
Screenshot: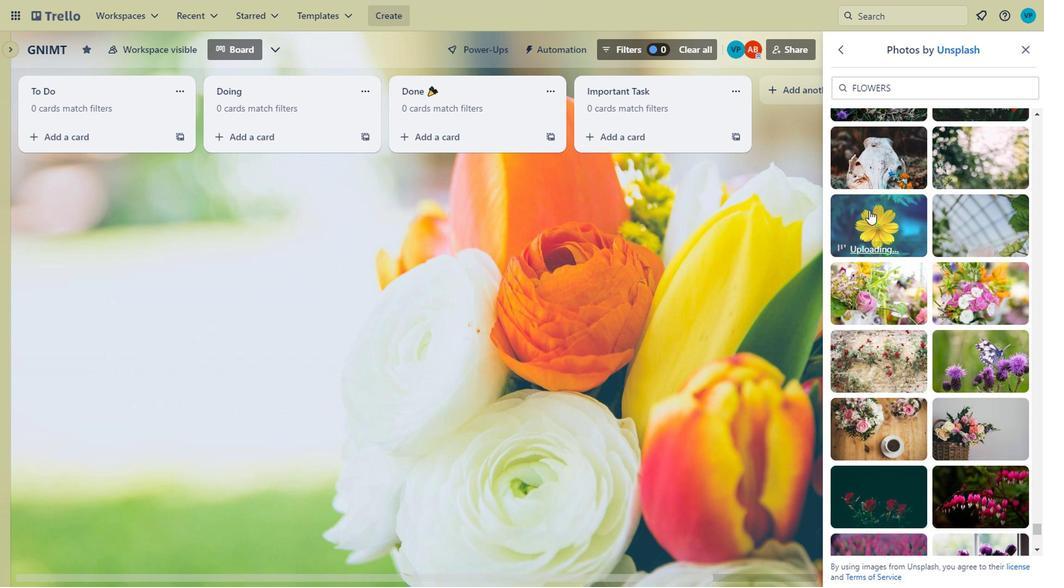 
Action: Mouse pressed left at (786, 228)
Screenshot: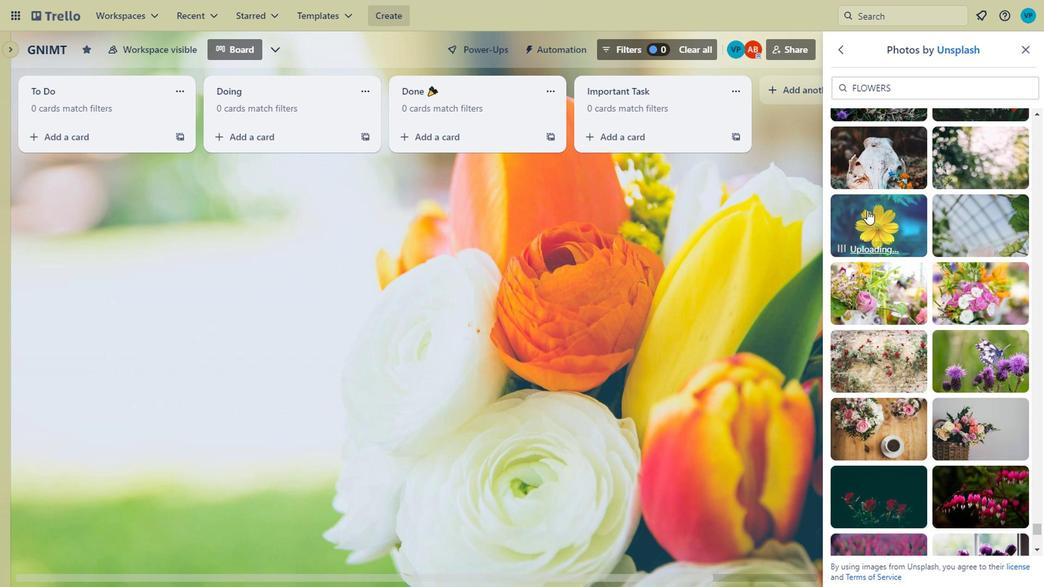 
Action: Mouse moved to (775, 224)
Screenshot: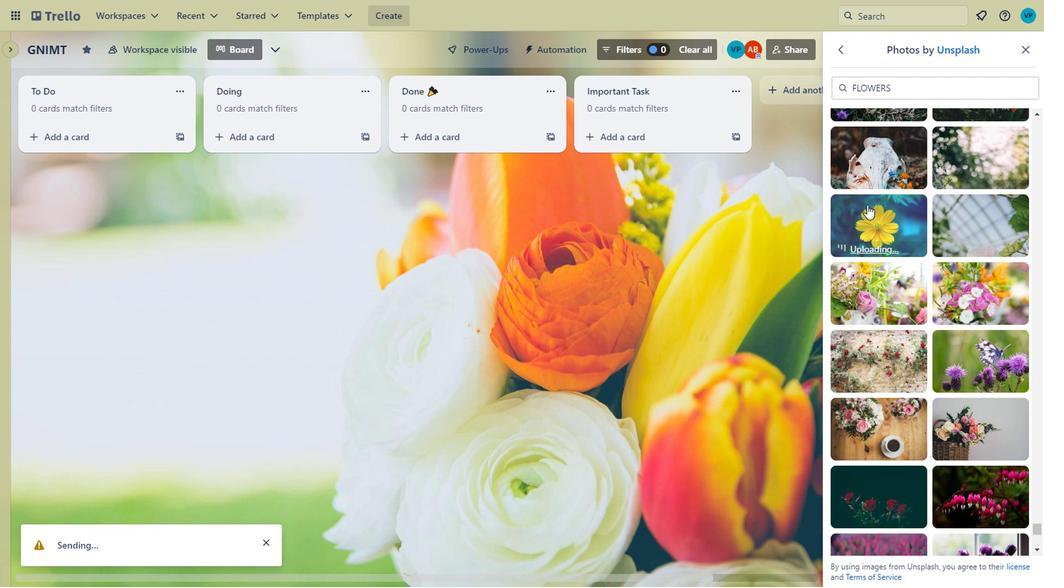
Action: Mouse scrolled (775, 223) with delta (0, 0)
Screenshot: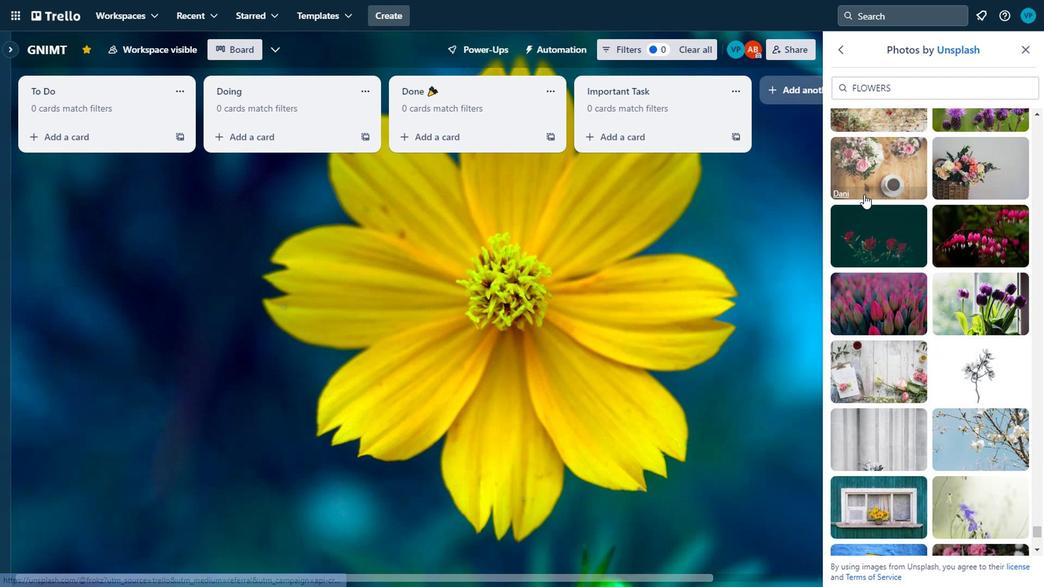 
Action: Mouse moved to (774, 220)
Screenshot: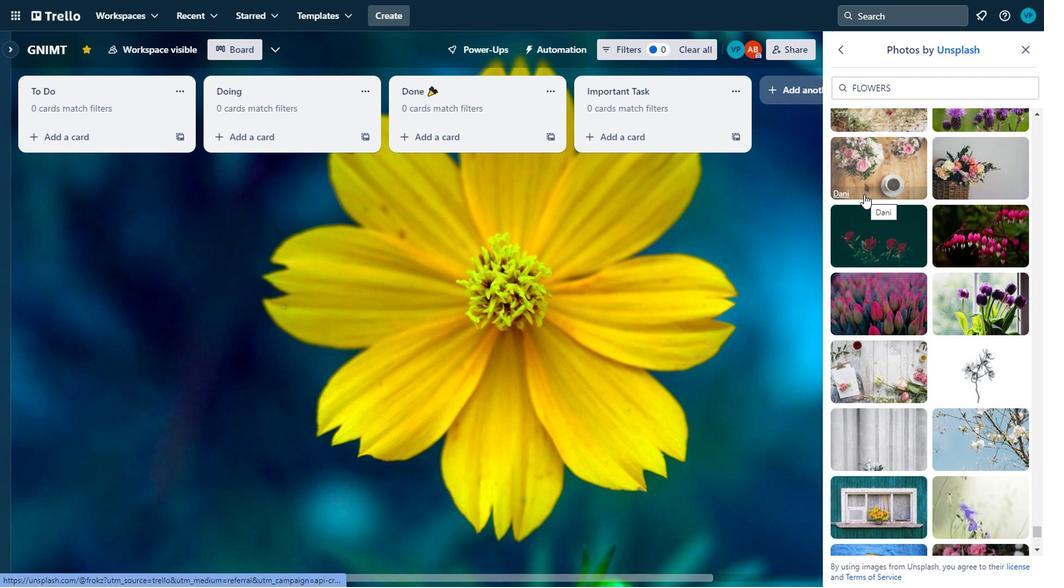 
Action: Mouse scrolled (774, 219) with delta (0, 0)
Screenshot: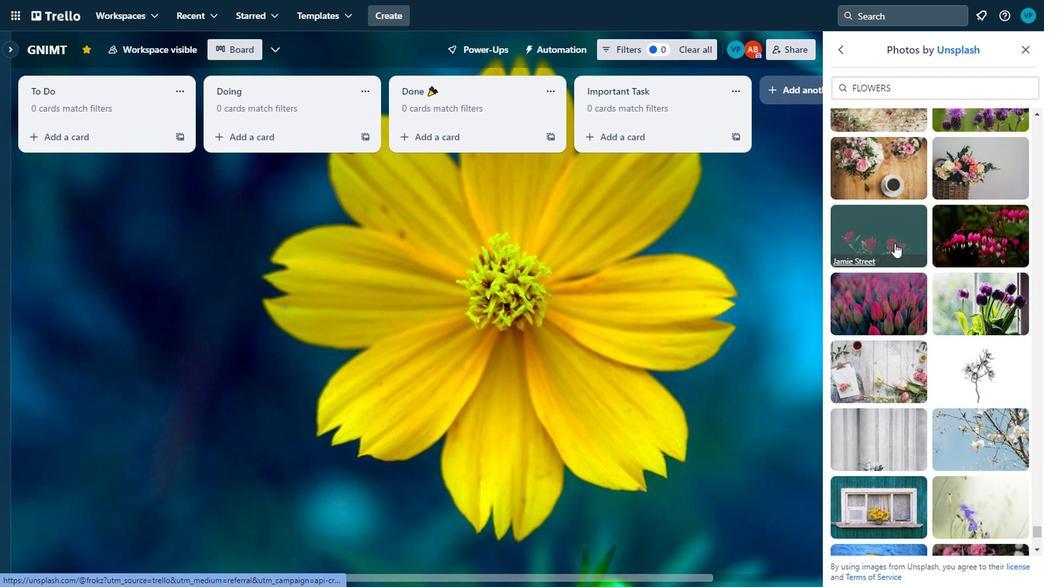 
Action: Mouse scrolled (774, 219) with delta (0, 0)
Screenshot: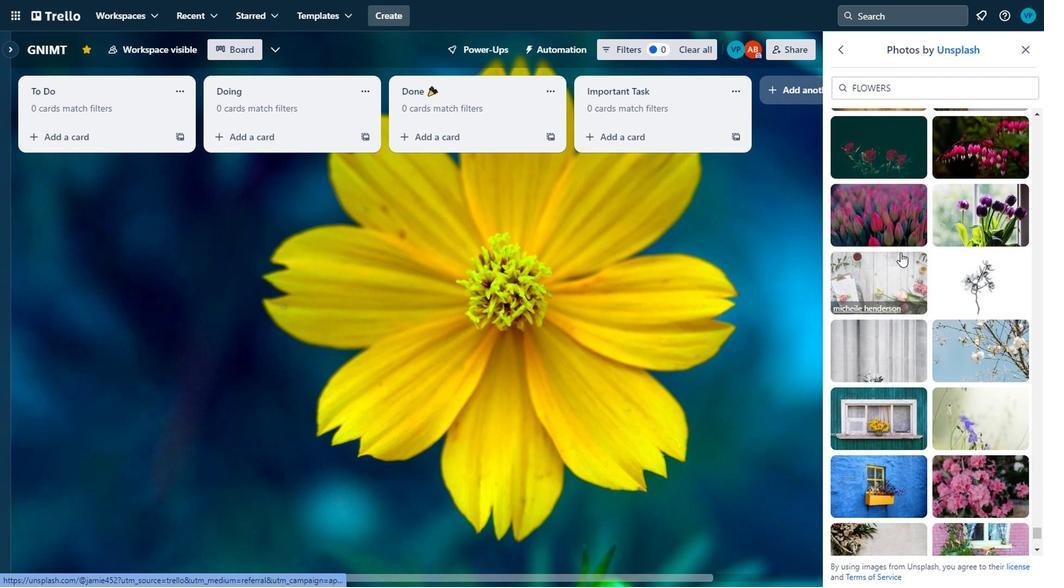 
Action: Mouse moved to (782, 228)
Screenshot: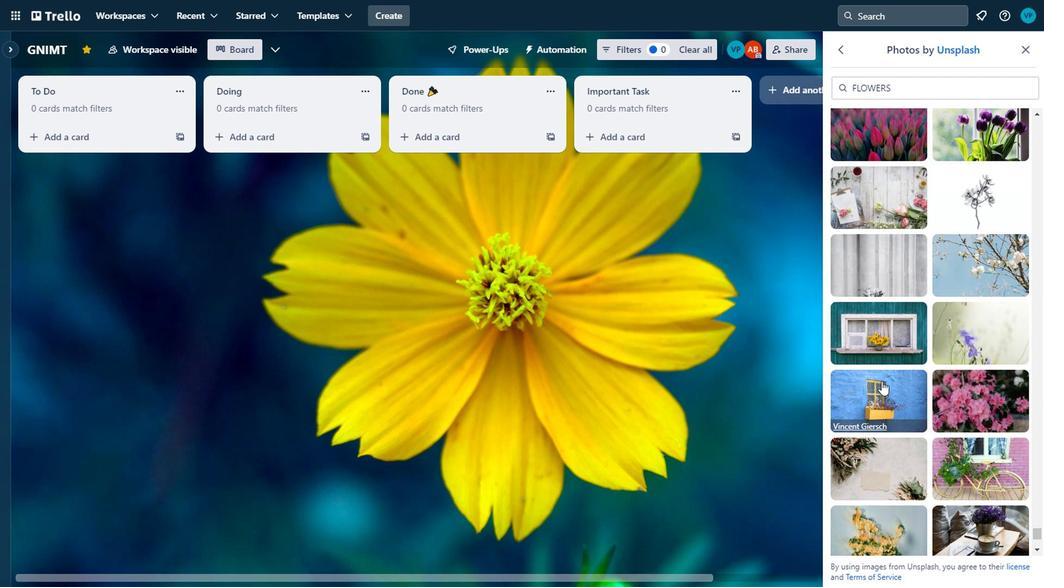 
Action: Mouse scrolled (782, 227) with delta (0, 0)
Screenshot: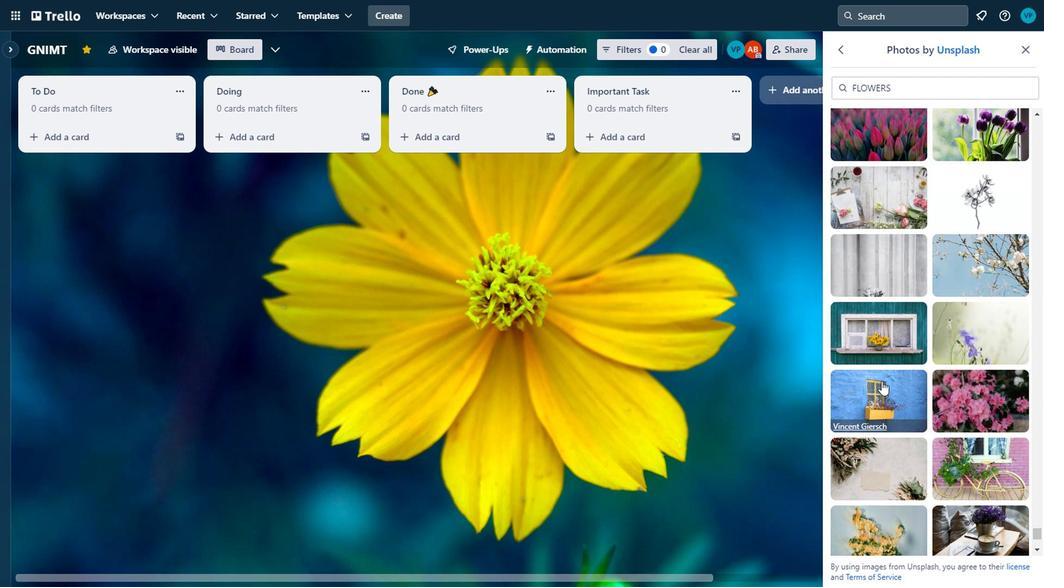 
Action: Mouse moved to (803, 263)
Screenshot: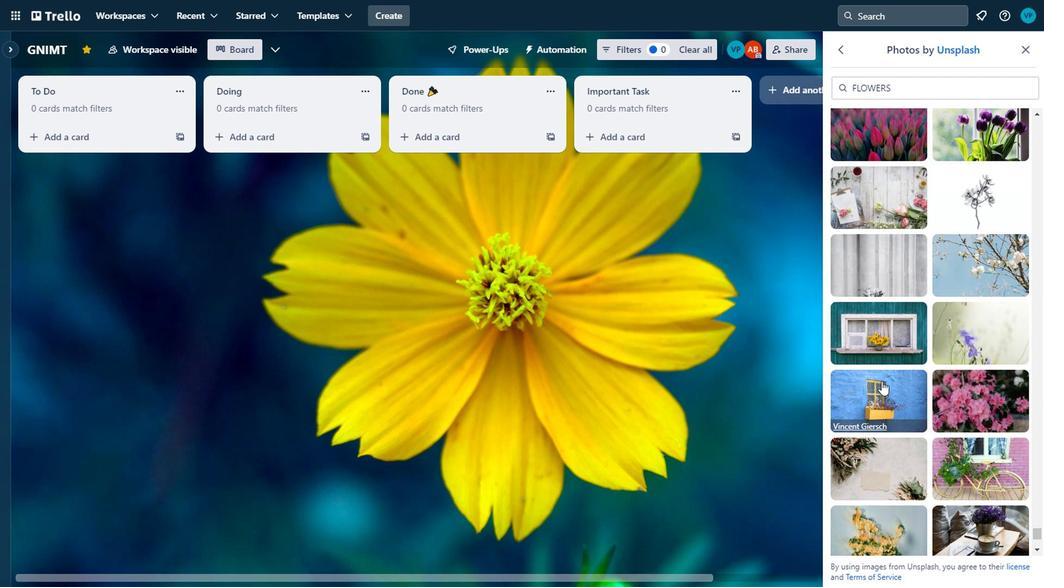 
Action: Mouse scrolled (803, 263) with delta (0, 0)
Screenshot: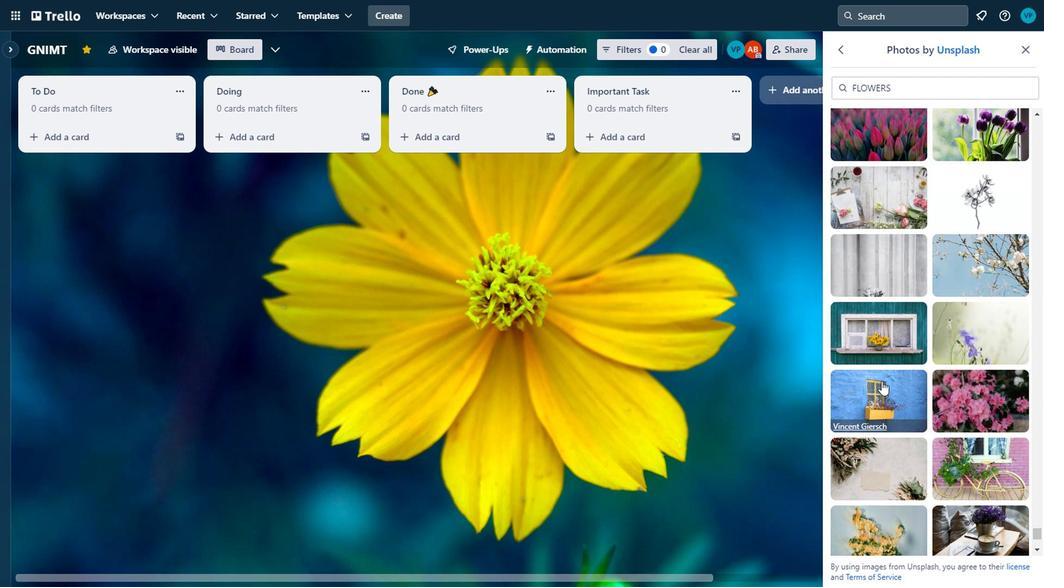 
Action: Mouse moved to (787, 370)
Screenshot: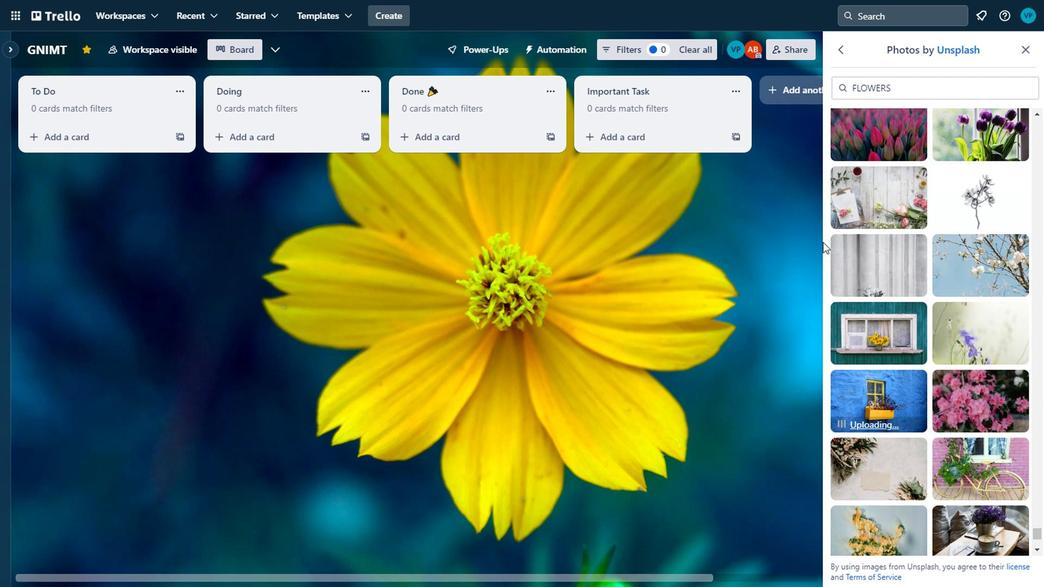 
Action: Mouse pressed left at (787, 370)
Screenshot: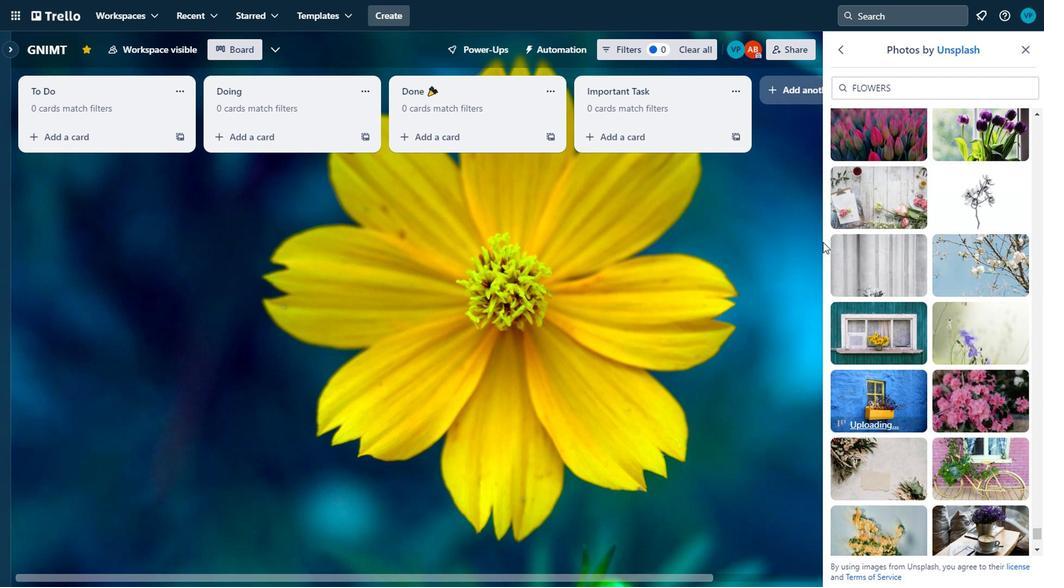 
Action: Mouse moved to (883, 369)
Screenshot: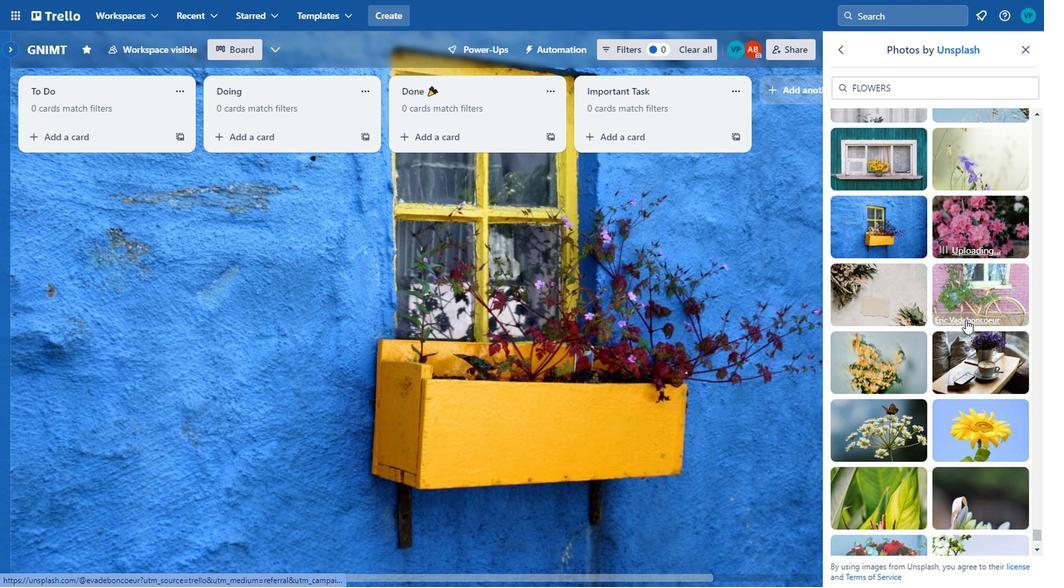 
Action: Mouse pressed left at (883, 369)
Screenshot: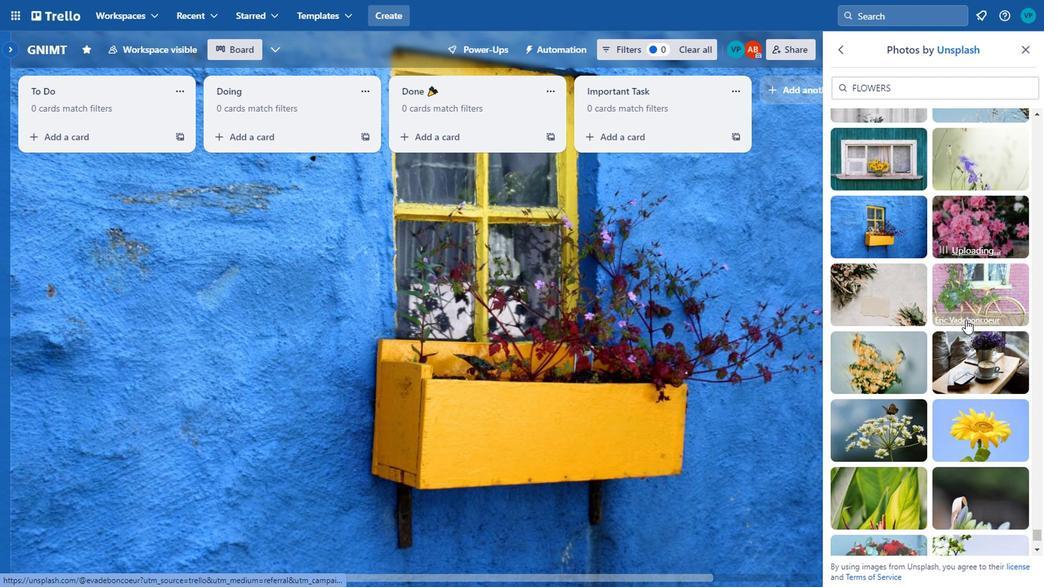 
Action: Mouse moved to (866, 339)
Screenshot: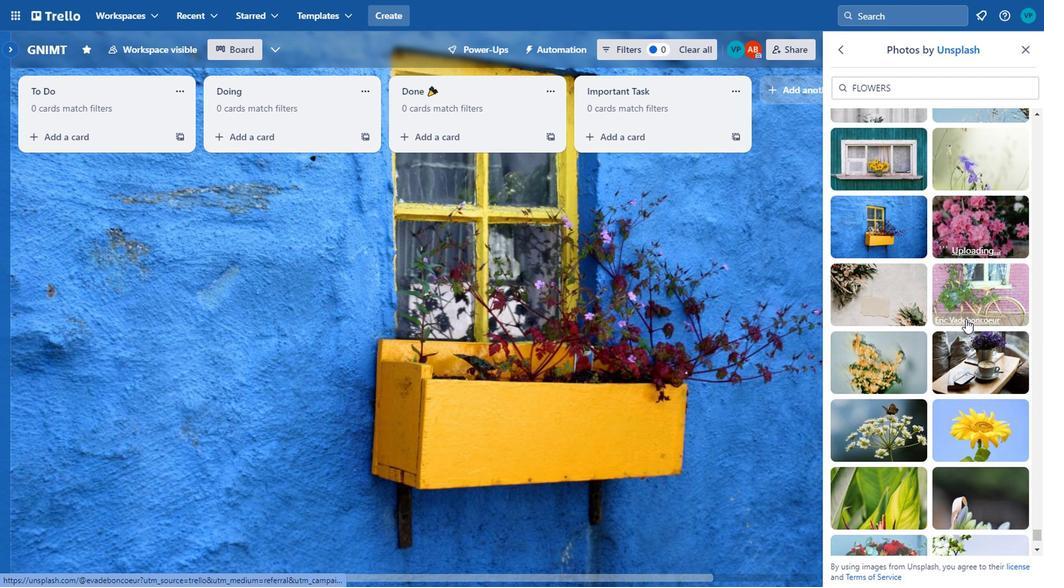 
Action: Mouse scrolled (866, 339) with delta (0, 0)
Screenshot: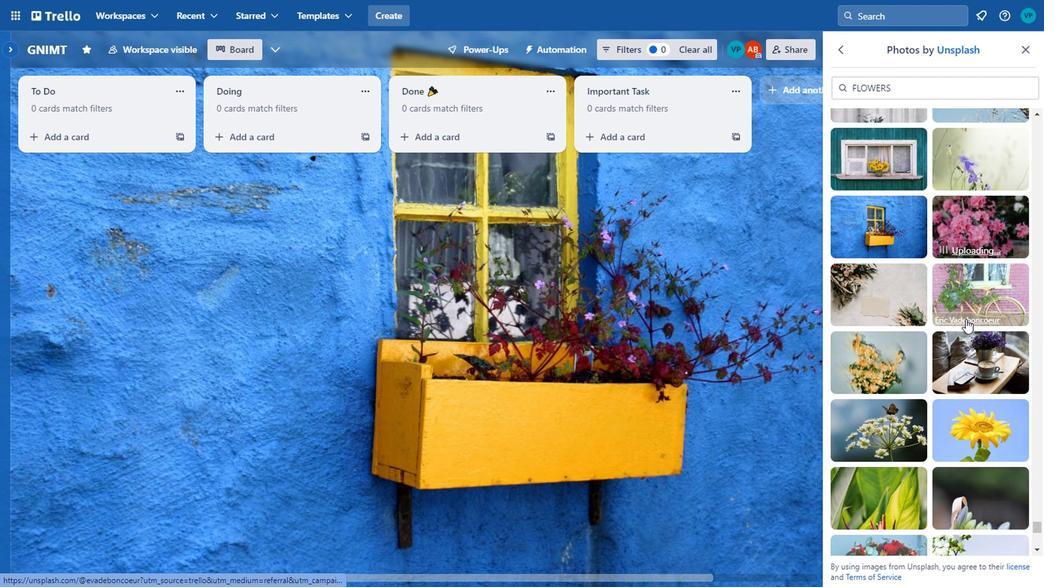 
Action: Mouse scrolled (866, 339) with delta (0, 0)
Screenshot: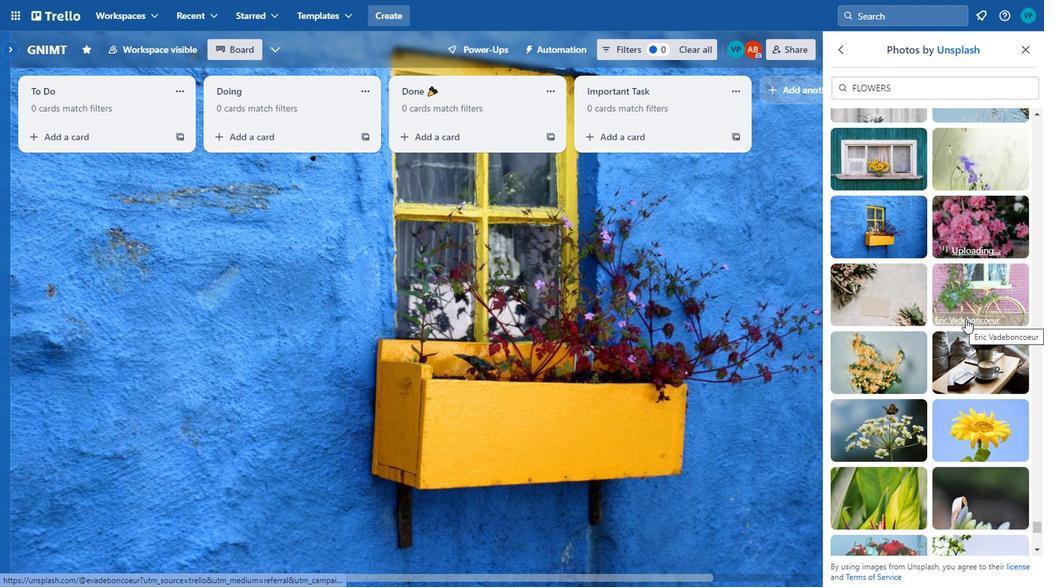 
Action: Mouse moved to (858, 319)
Screenshot: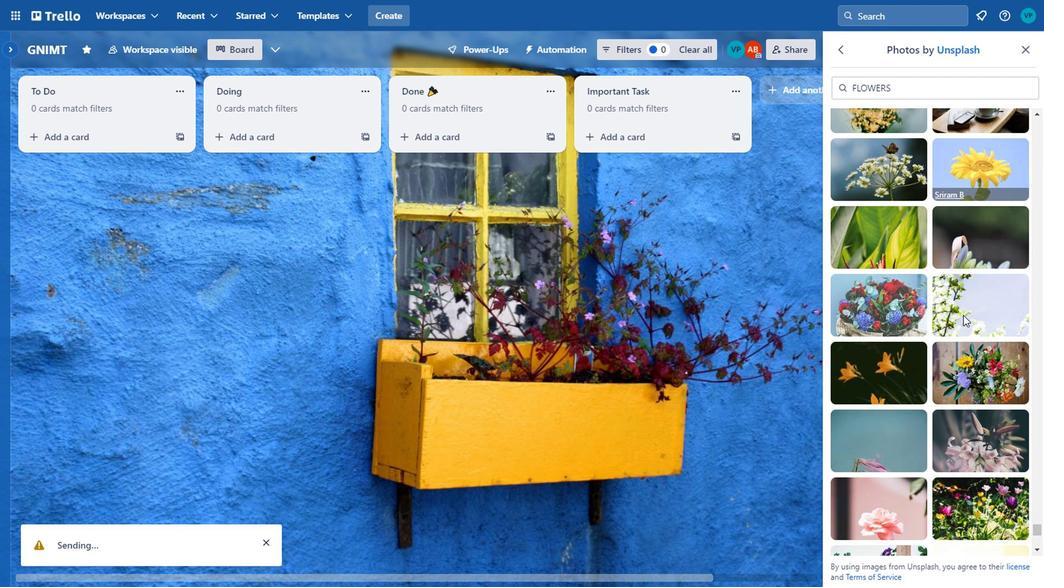 
Action: Mouse scrolled (858, 318) with delta (0, 0)
Screenshot: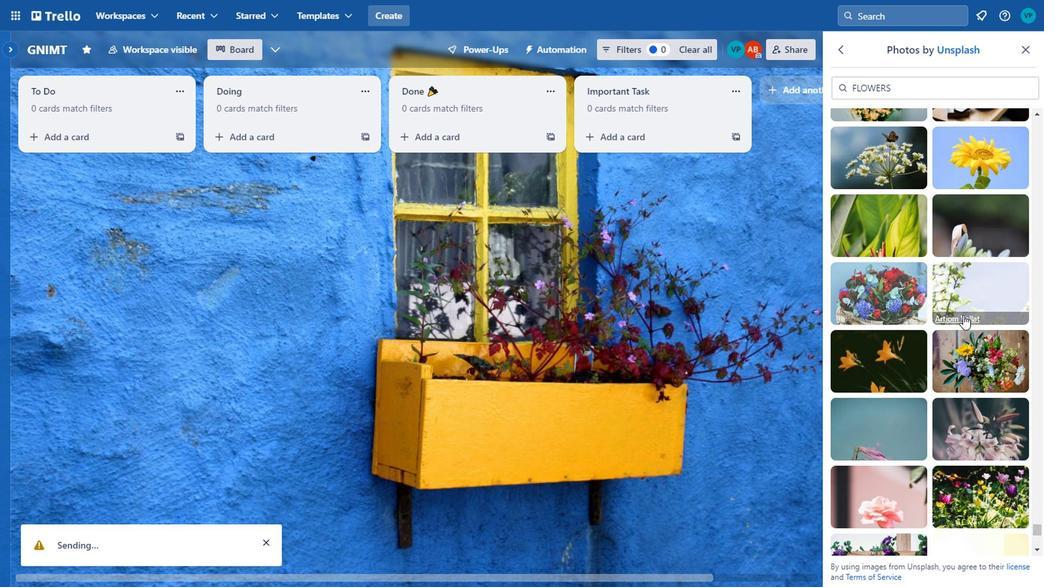 
Action: Mouse moved to (855, 315)
Screenshot: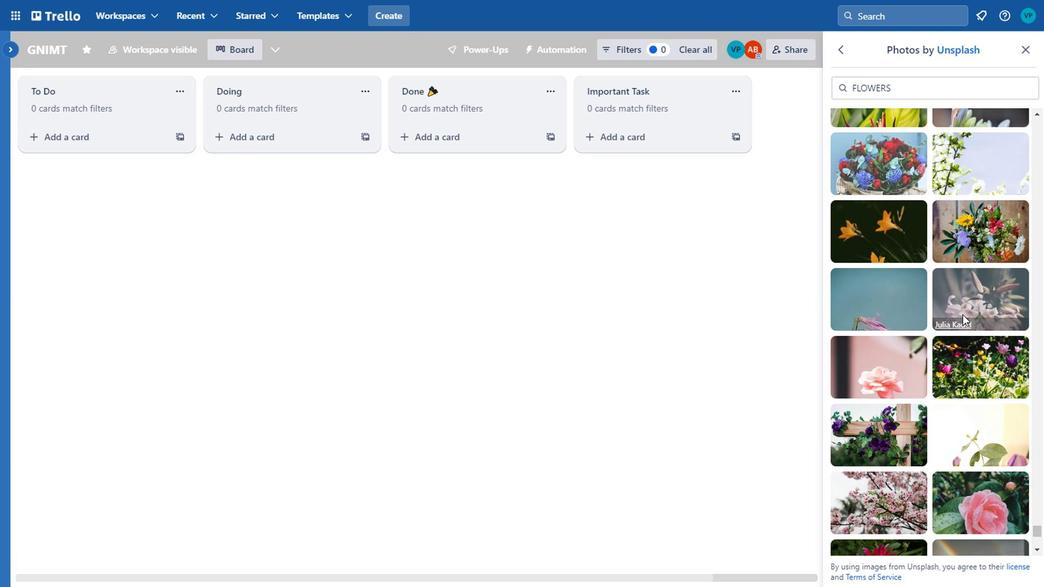 
Action: Mouse scrolled (855, 315) with delta (0, 0)
Screenshot: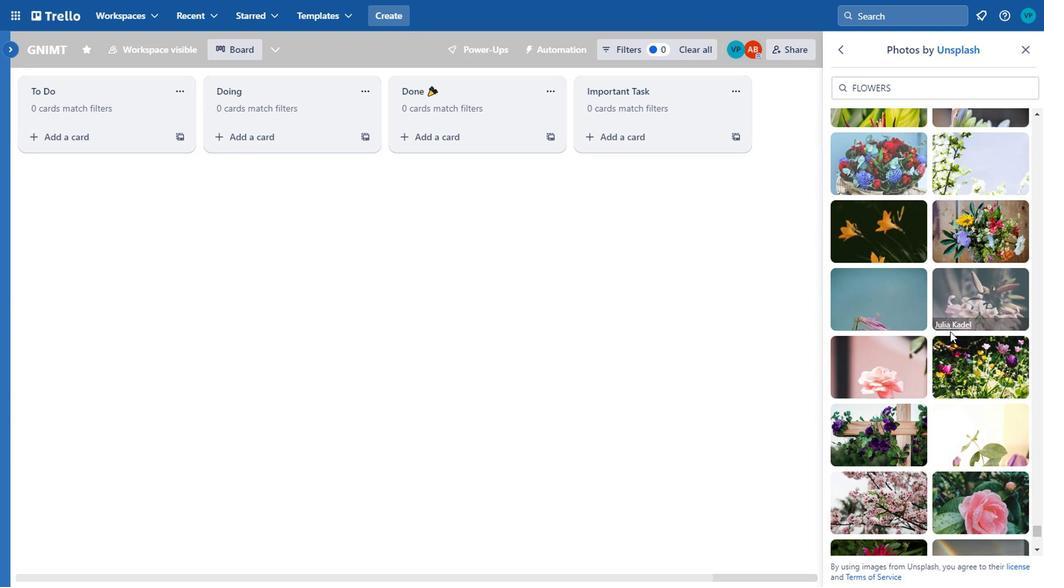 
Action: Mouse scrolled (855, 315) with delta (0, 0)
Screenshot: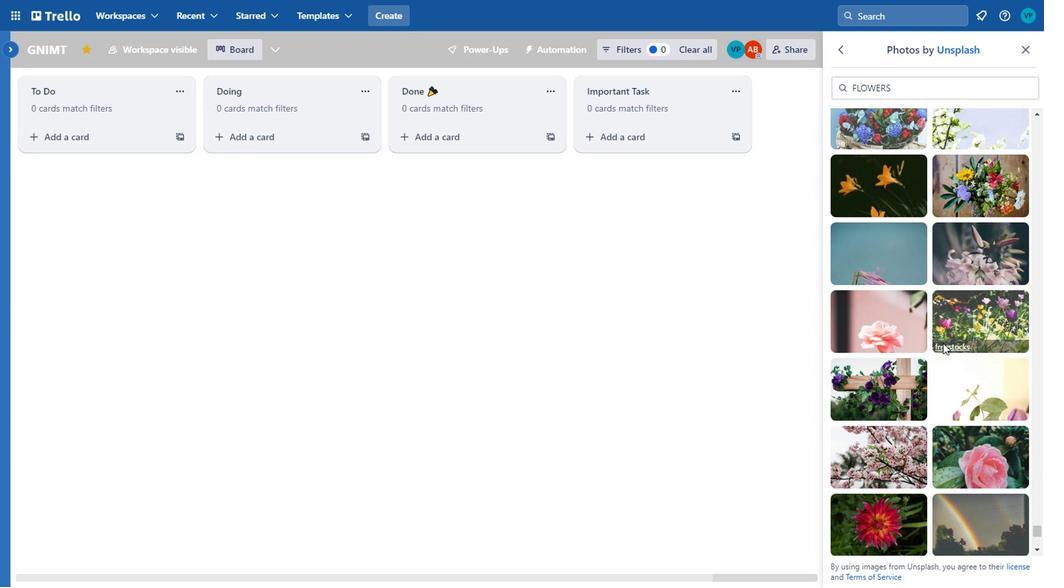 
Action: Mouse scrolled (855, 315) with delta (0, 0)
Screenshot: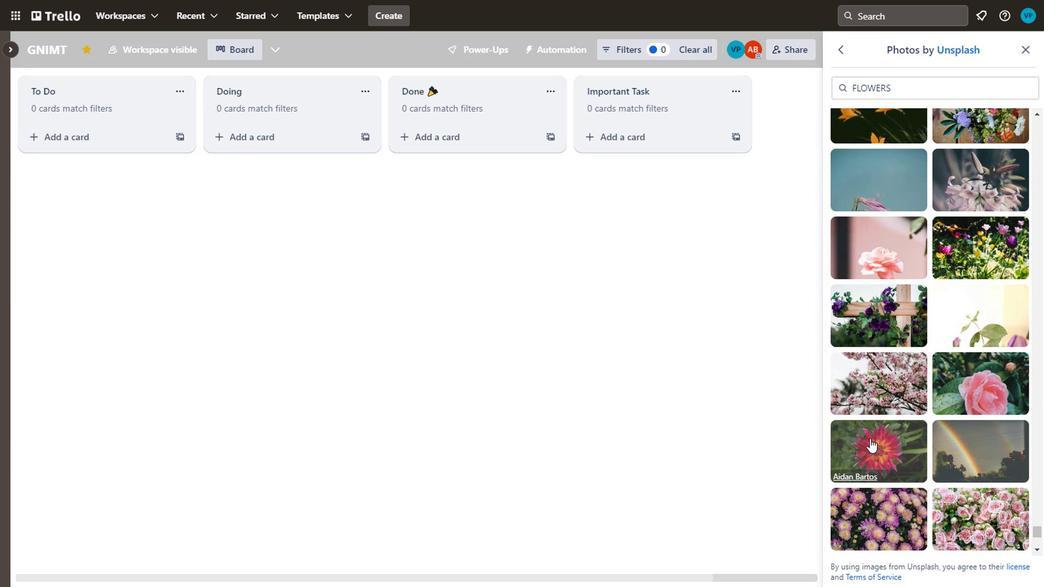 
Action: Mouse scrolled (855, 315) with delta (0, 0)
Screenshot: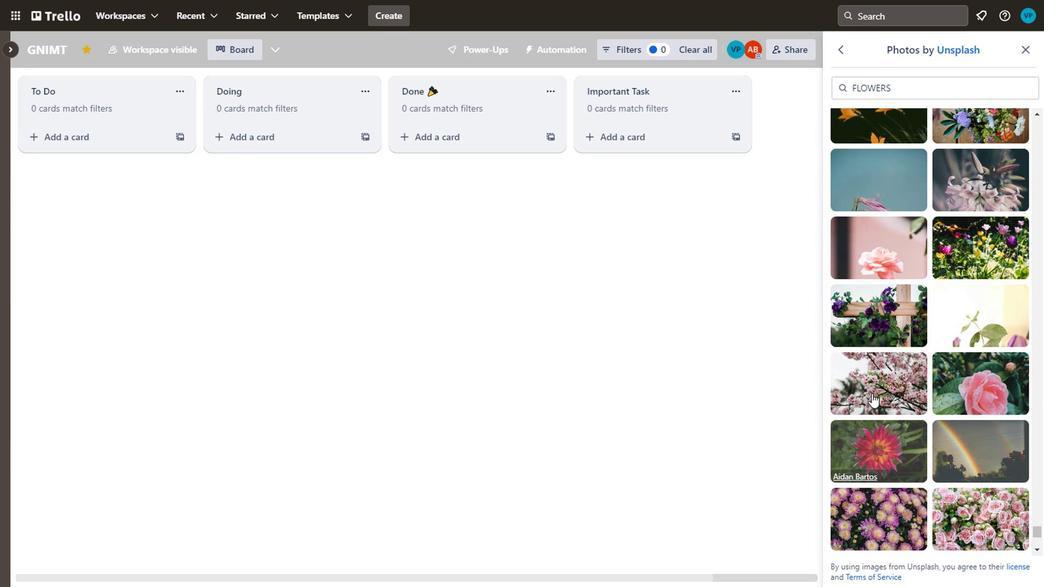 
Action: Mouse scrolled (855, 315) with delta (0, 0)
Screenshot: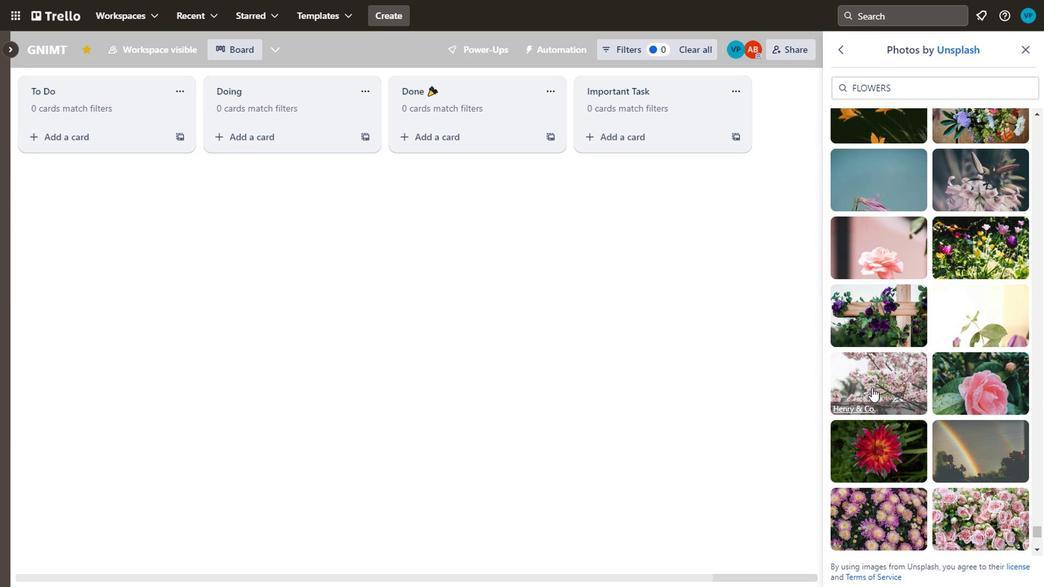 
Action: Mouse moved to (781, 422)
Screenshot: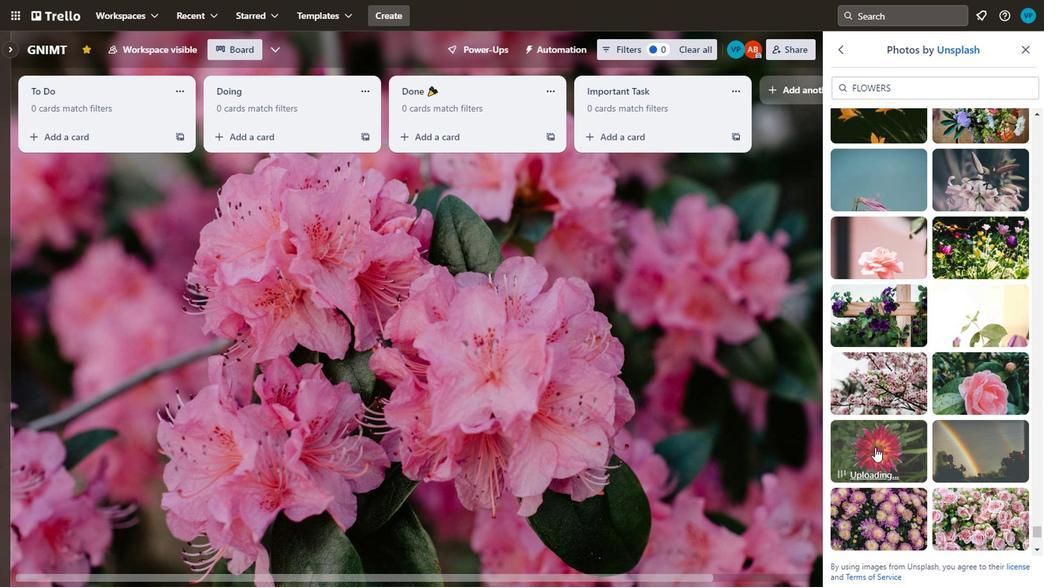 
Action: Mouse pressed left at (781, 422)
Screenshot: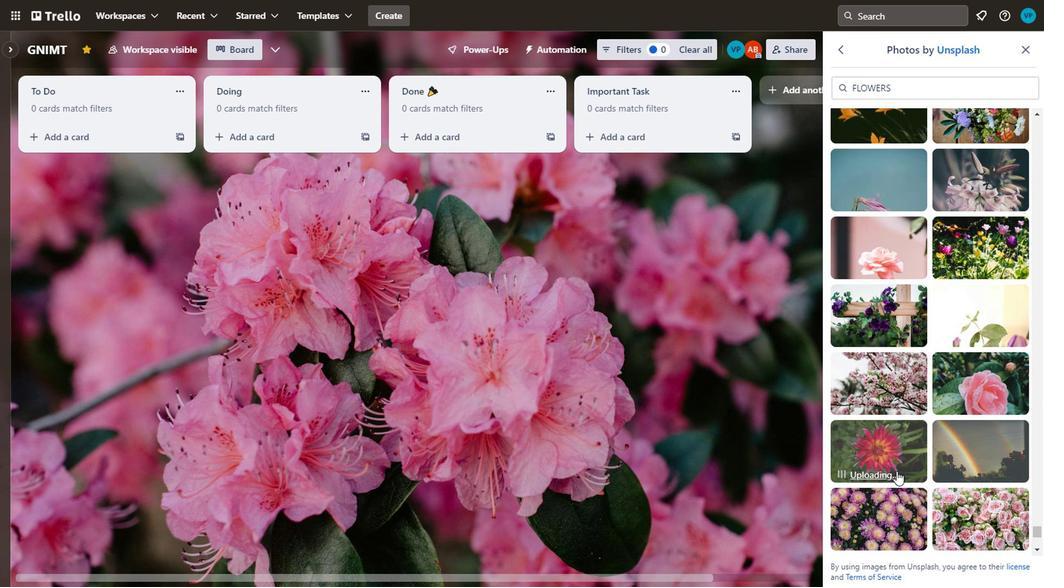 
Action: Mouse moved to (790, 376)
Screenshot: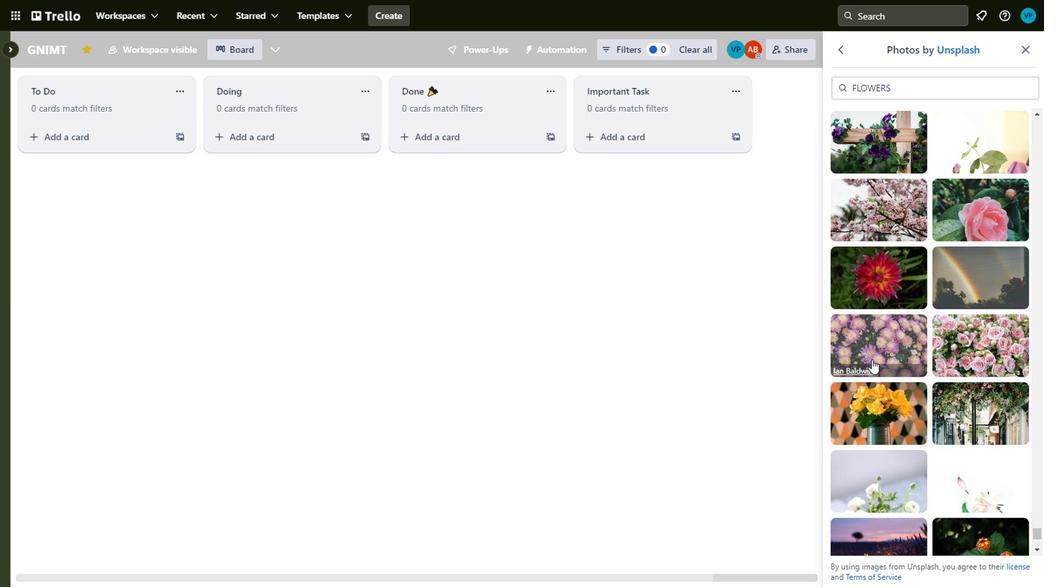 
Action: Mouse scrolled (790, 375) with delta (0, 0)
Screenshot: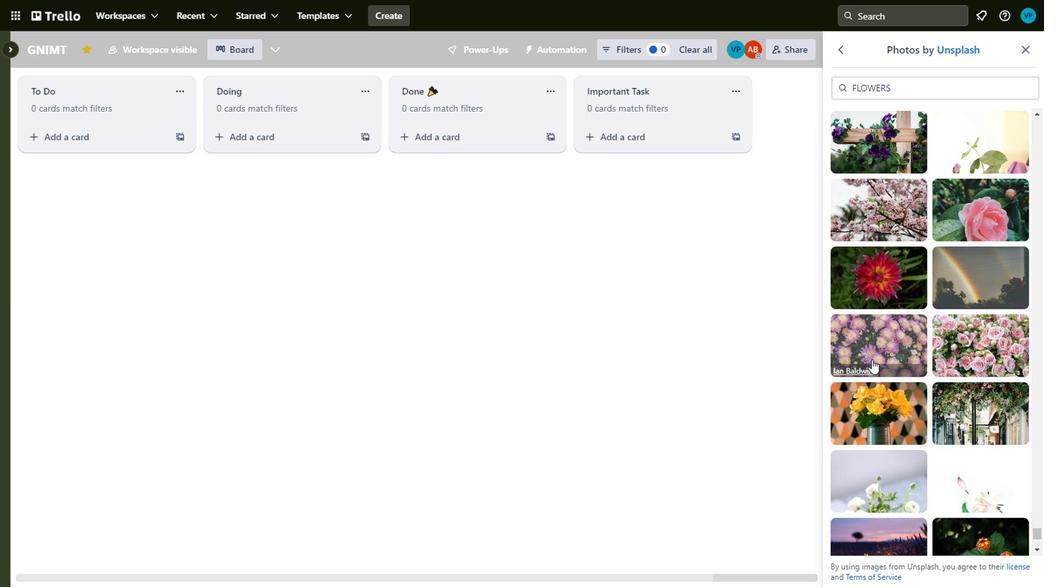 
Action: Mouse scrolled (790, 375) with delta (0, 0)
Screenshot: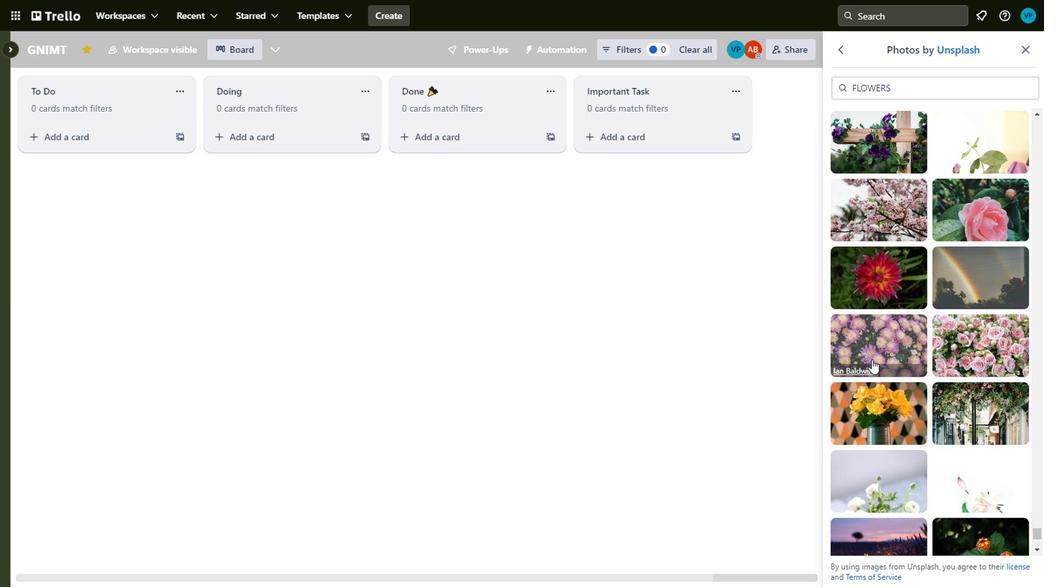 
Action: Mouse moved to (779, 352)
Screenshot: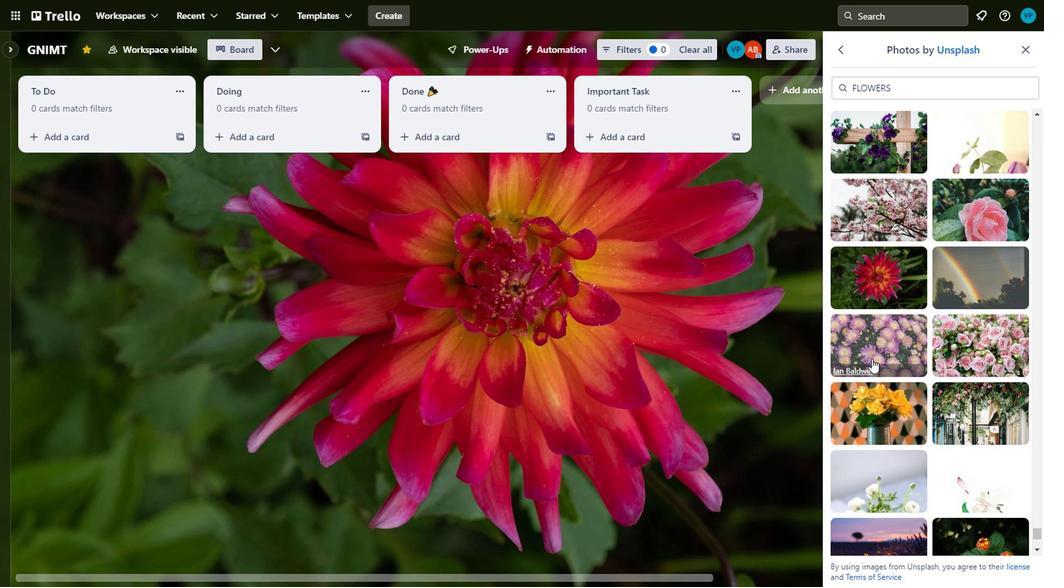 
Action: Mouse scrolled (779, 351) with delta (0, 0)
Screenshot: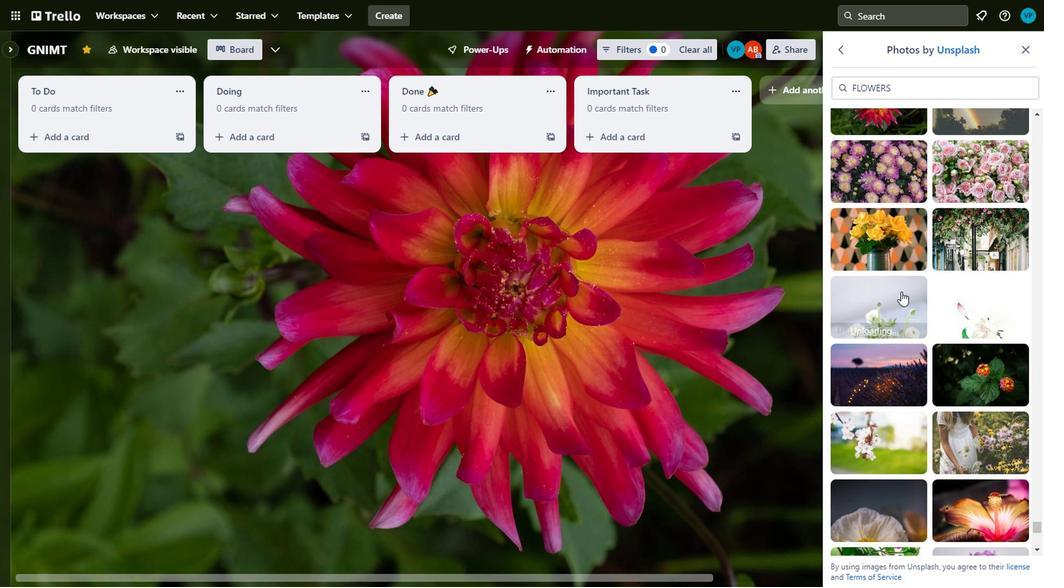 
Action: Mouse scrolled (779, 351) with delta (0, 0)
Screenshot: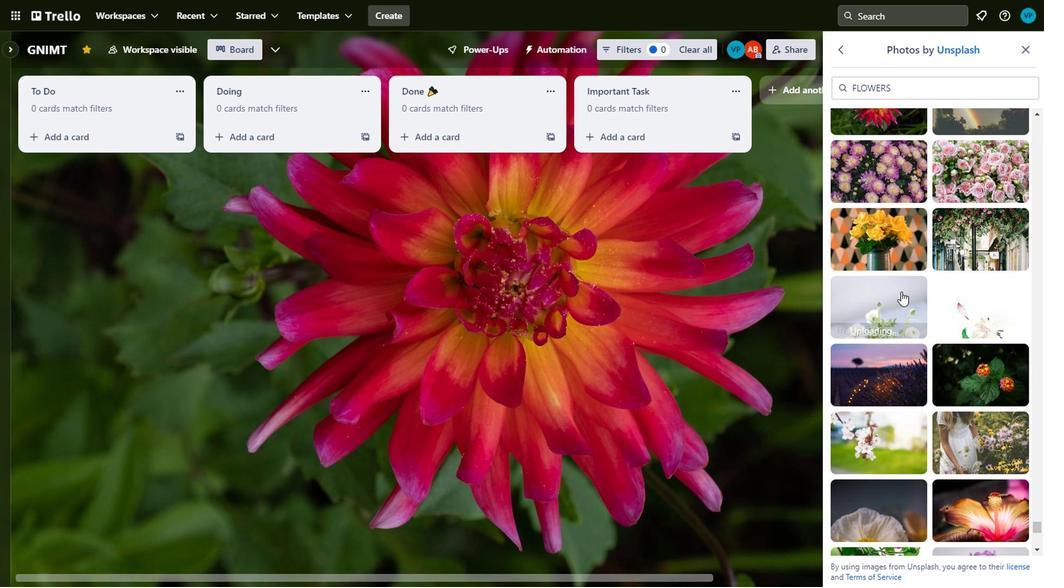 
Action: Mouse moved to (804, 296)
Screenshot: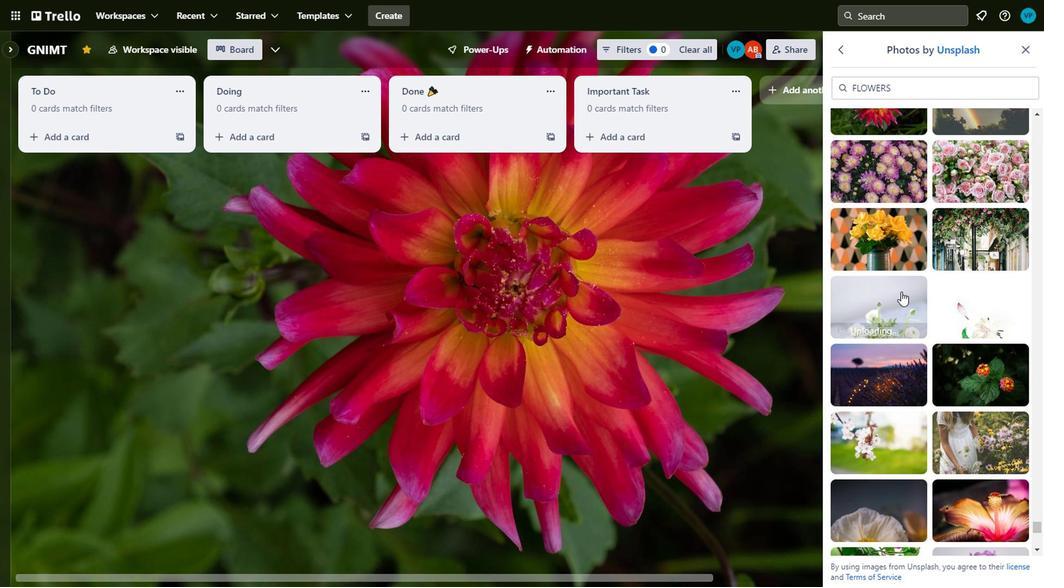 
Action: Mouse pressed left at (804, 296)
Screenshot: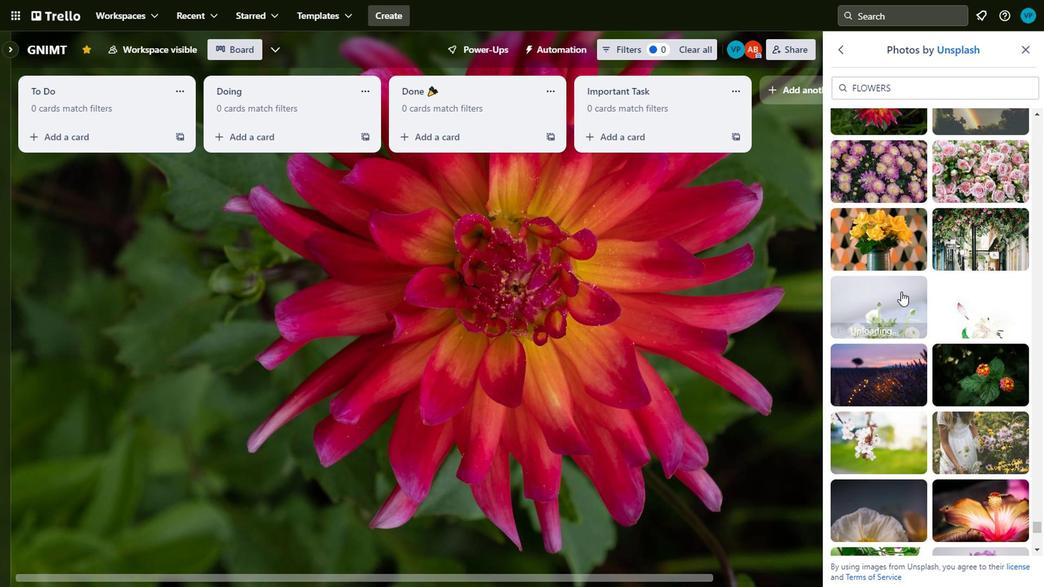 
Action: Mouse scrolled (804, 295) with delta (0, 0)
Screenshot: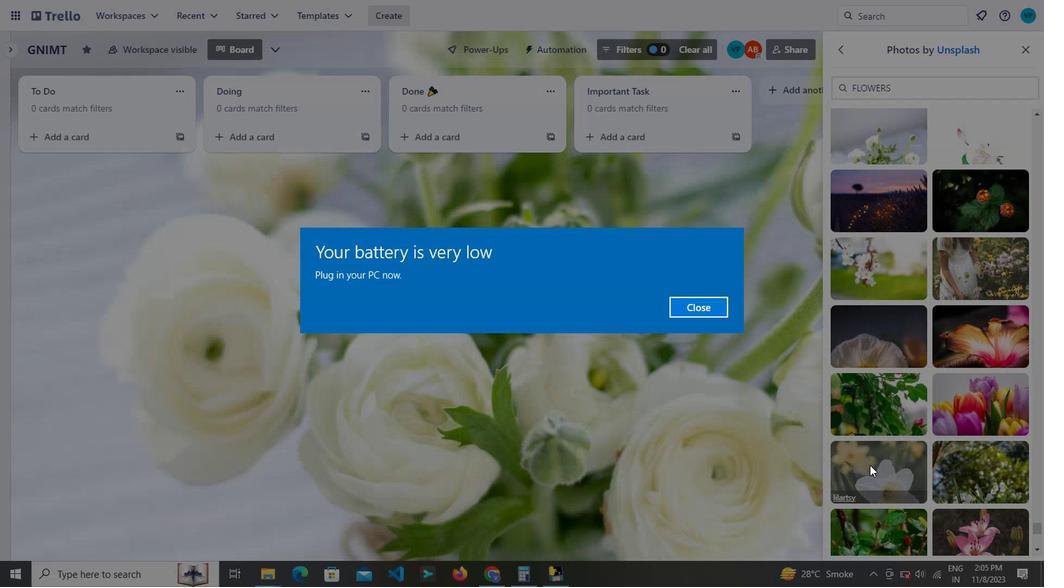 
Action: Mouse scrolled (804, 295) with delta (0, 0)
Screenshot: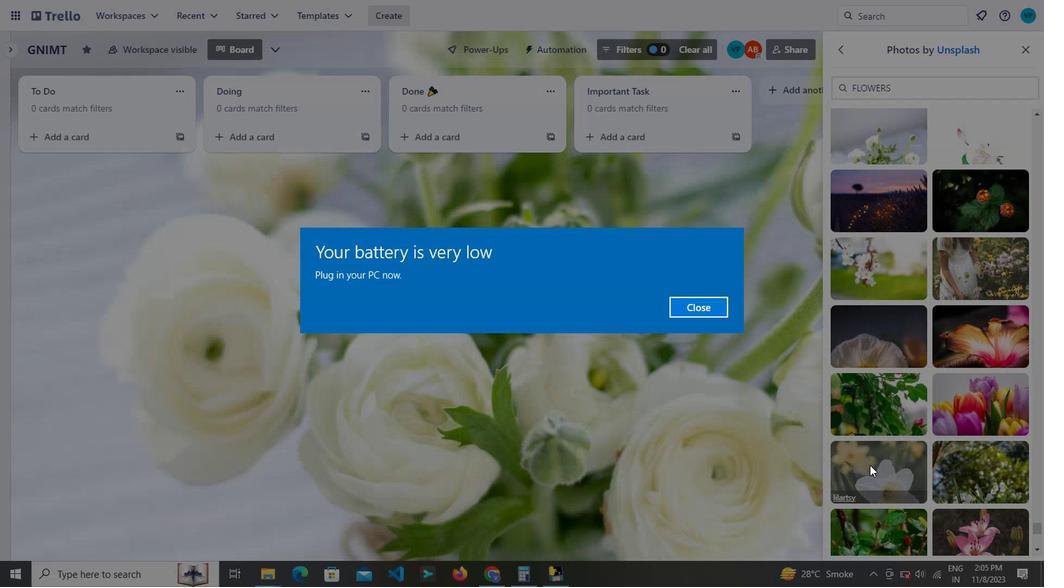 
Action: Mouse moved to (778, 434)
Screenshot: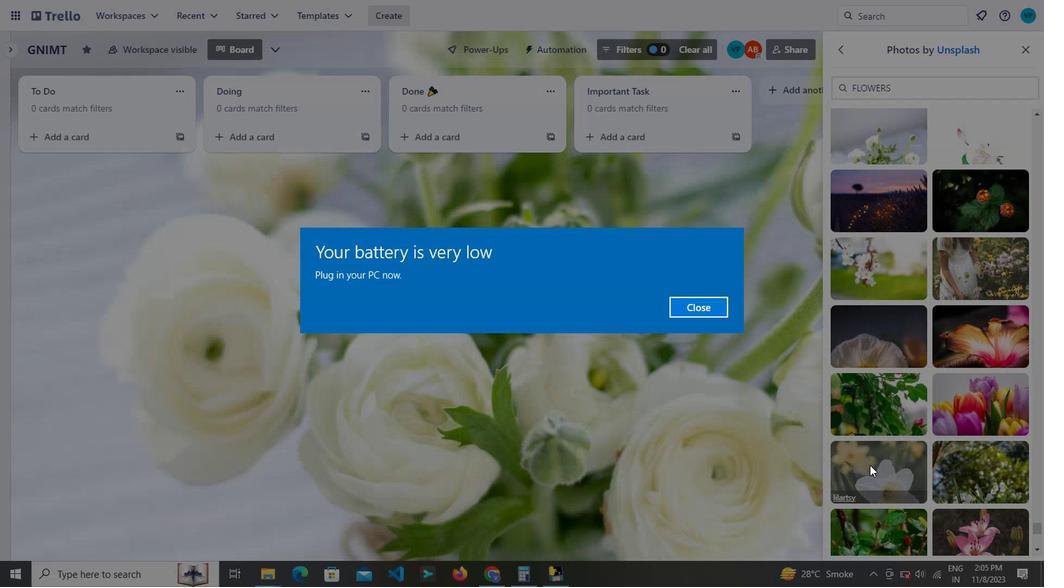 
Action: Key pressed <Key.enter><Key.enter><Key.enter><Key.enter><Key.enter><Key.enter>
Screenshot: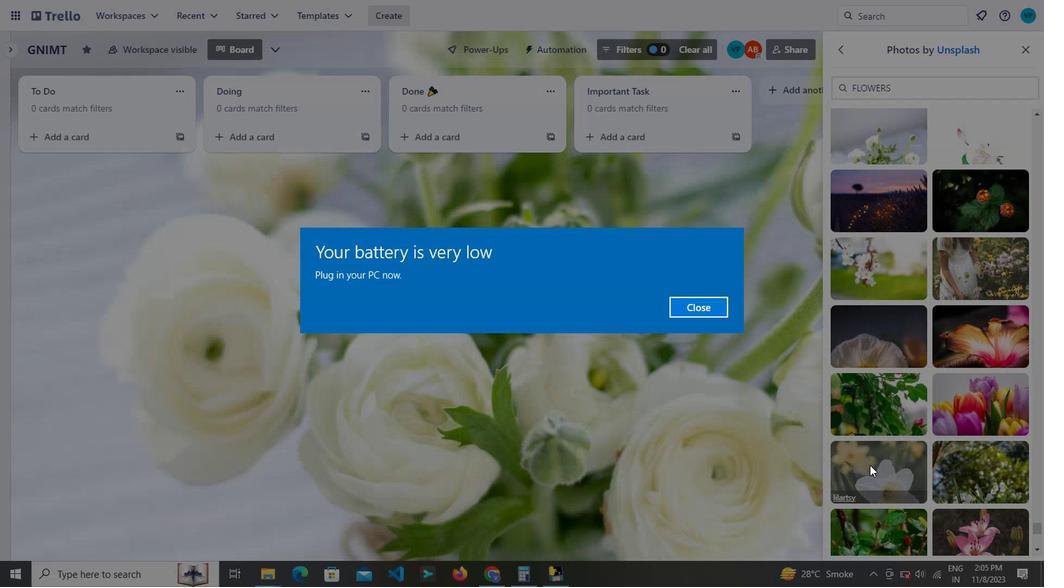 
Action: Mouse moved to (487, 317)
Screenshot: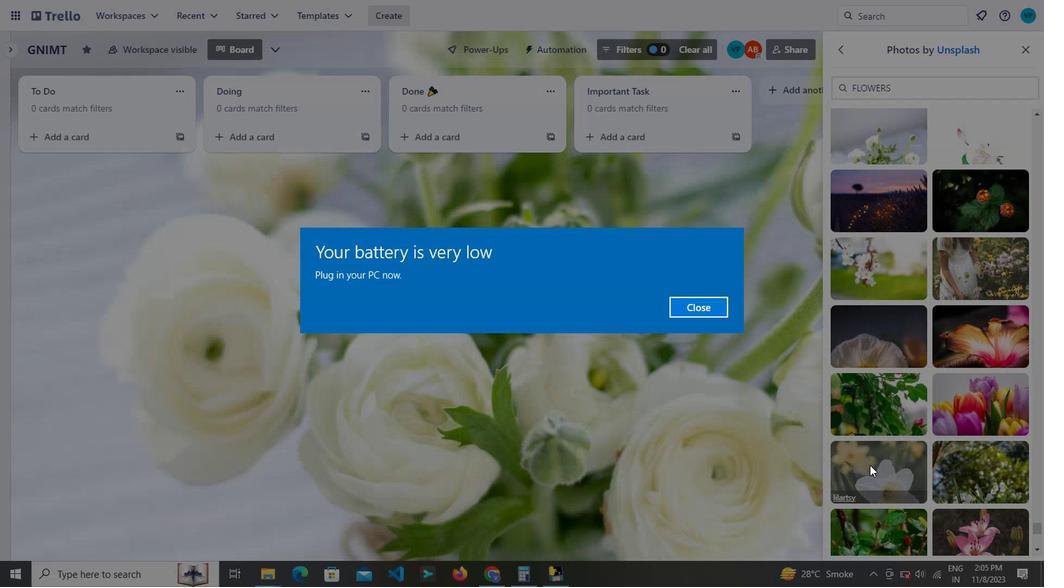 
Action: Mouse pressed left at (487, 317)
Screenshot: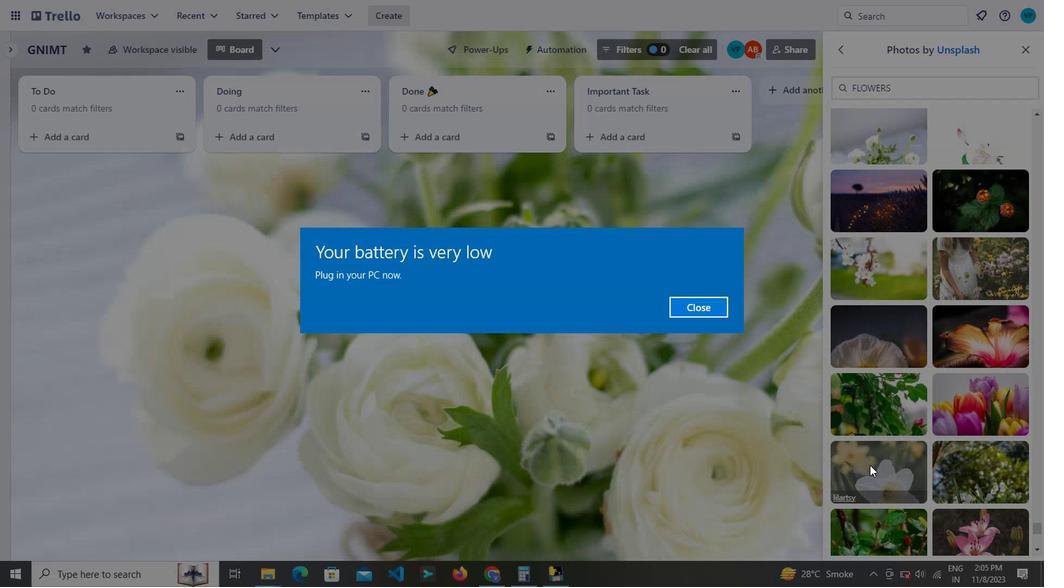 
Action: Mouse moved to (486, 324)
Screenshot: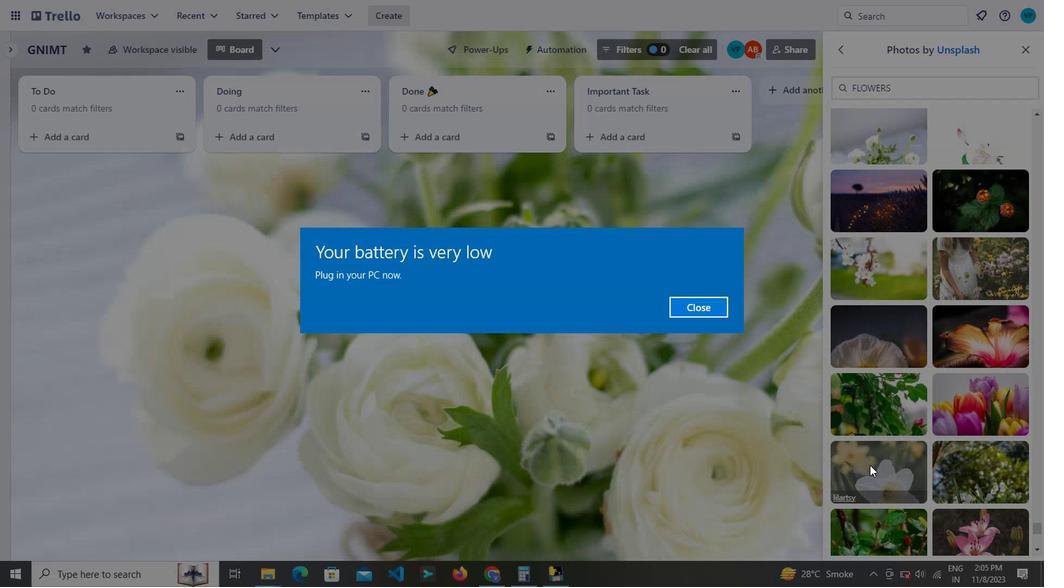 
Action: Key pressed <Key.enter>
Screenshot: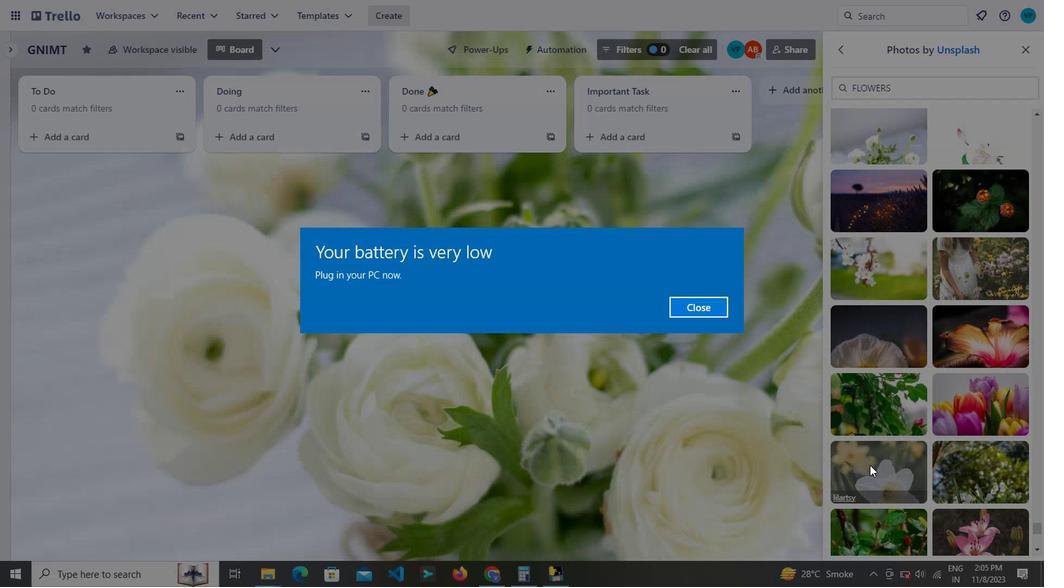 
